 Task: Look for space in Piedras Negras, Mexico from 7th July, 2023 to 14th July, 2023 for 1 adult in price range Rs.6000 to Rs.14000. Place can be shared room with 1  bedroom having 1 bed and 1 bathroom. Property type can be house, flat, guest house, hotel. Amenities needed are: wifi. Booking option can be shelf check-in. Required host language is English.
Action: Mouse moved to (448, 109)
Screenshot: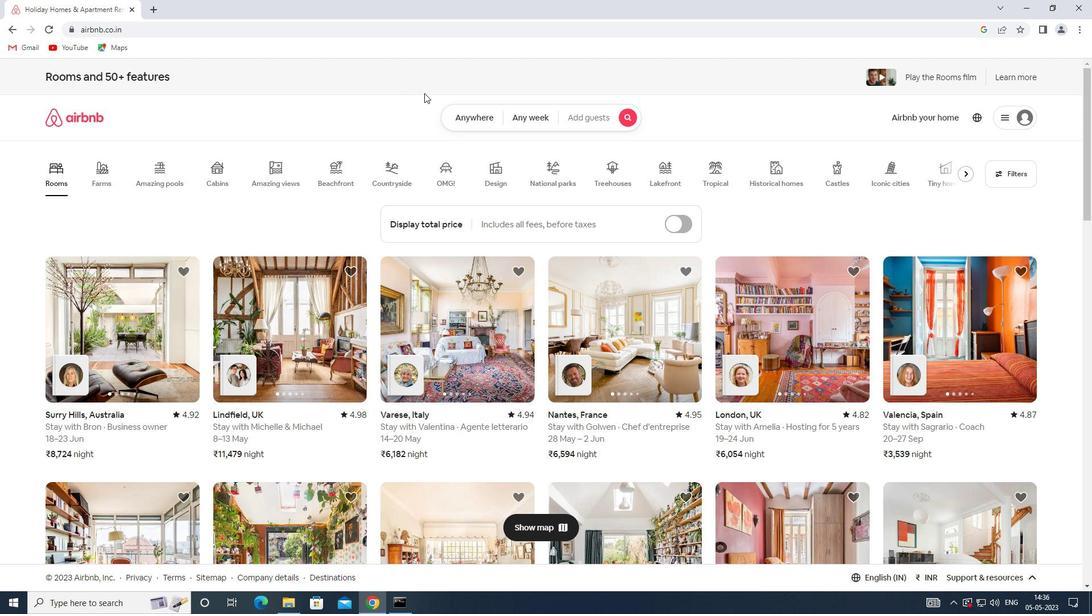 
Action: Mouse pressed left at (448, 109)
Screenshot: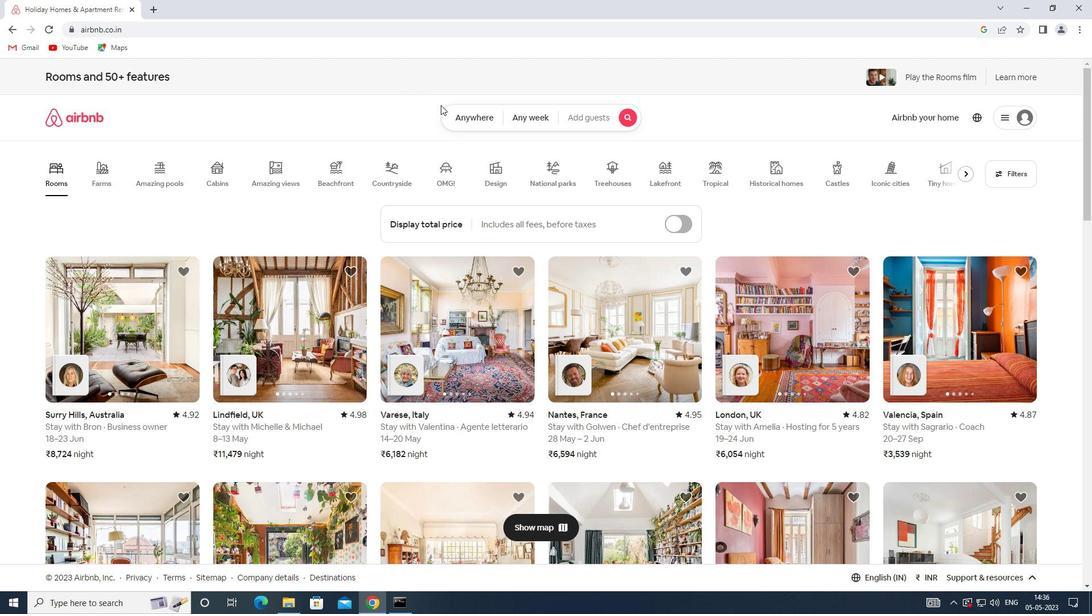 
Action: Mouse moved to (340, 158)
Screenshot: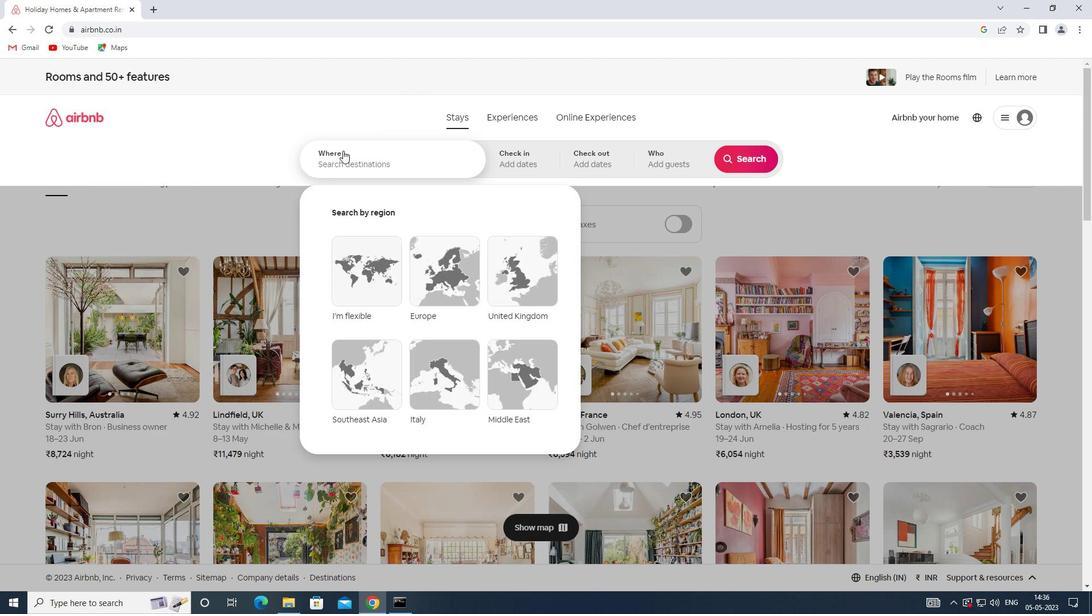 
Action: Mouse pressed left at (340, 158)
Screenshot: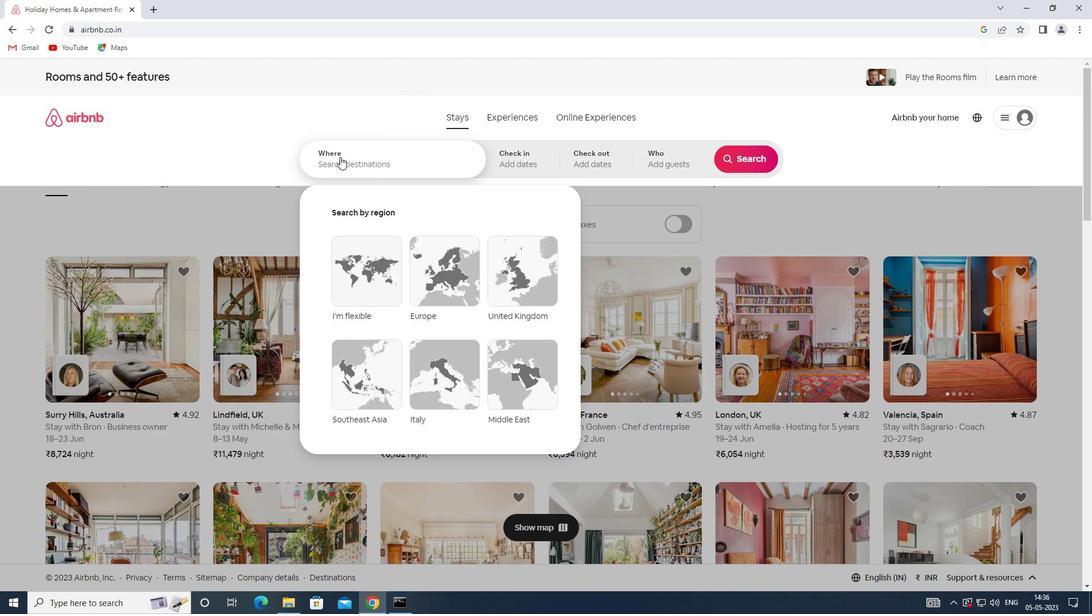 
Action: Key pressed <Key.shift><Key.shift><Key.shift><Key.shift>PIEDRAS
Screenshot: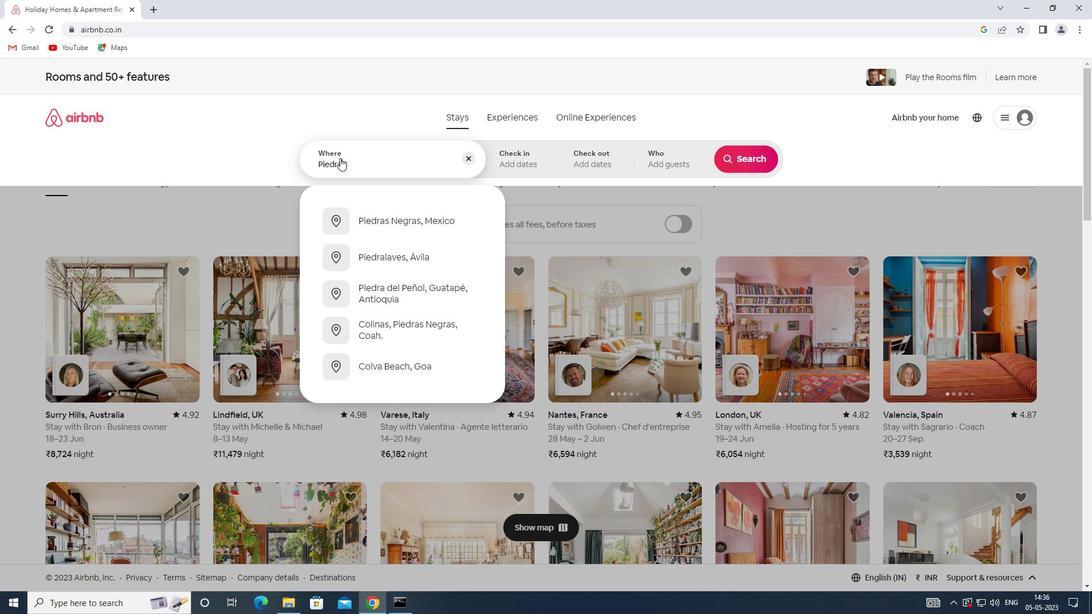 
Action: Mouse moved to (416, 229)
Screenshot: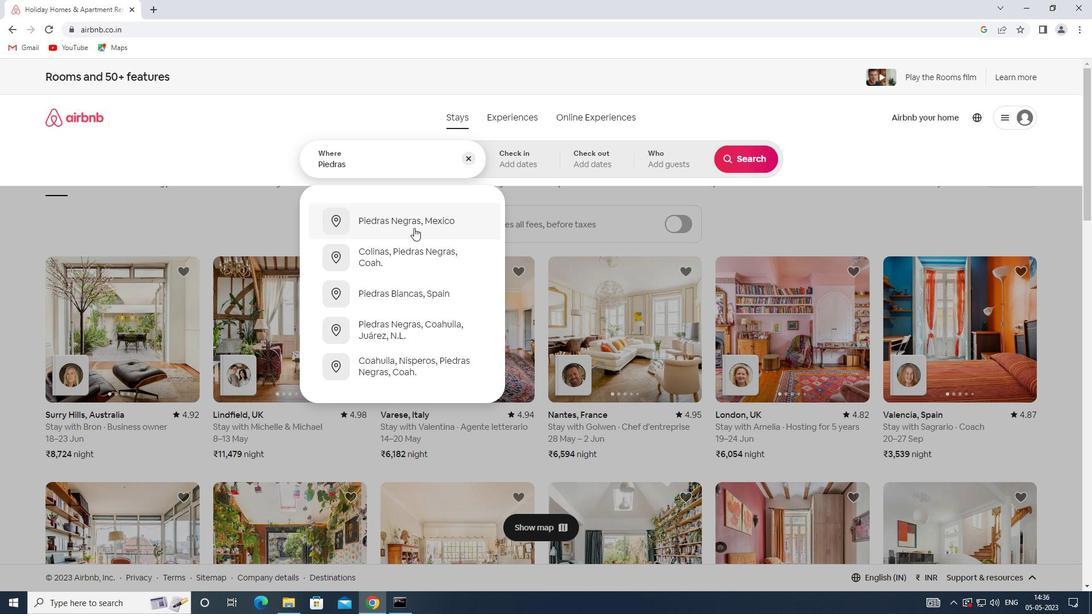 
Action: Mouse pressed left at (416, 229)
Screenshot: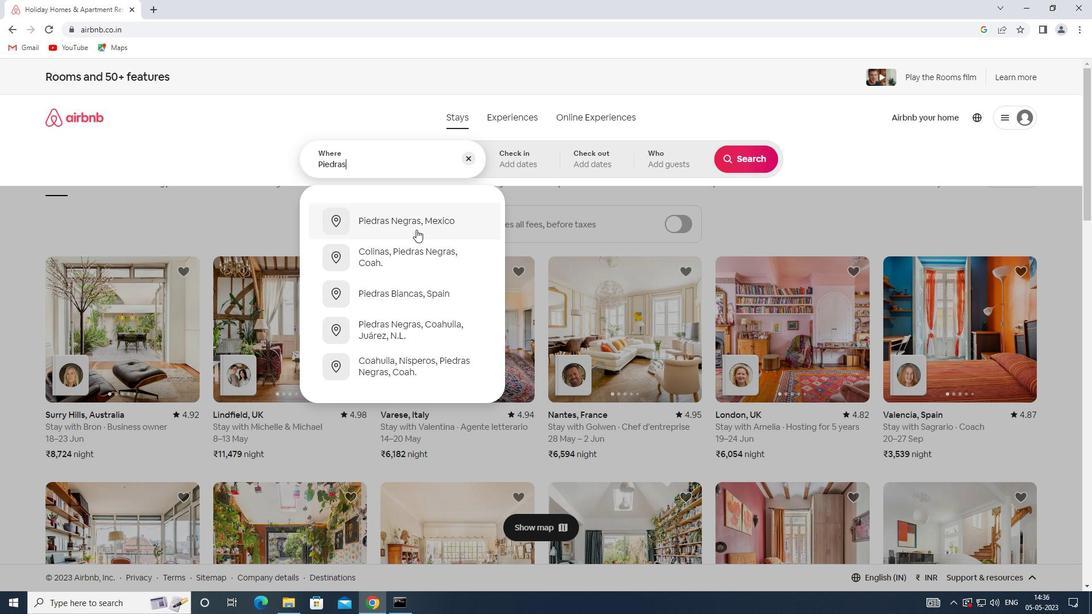 
Action: Mouse moved to (742, 249)
Screenshot: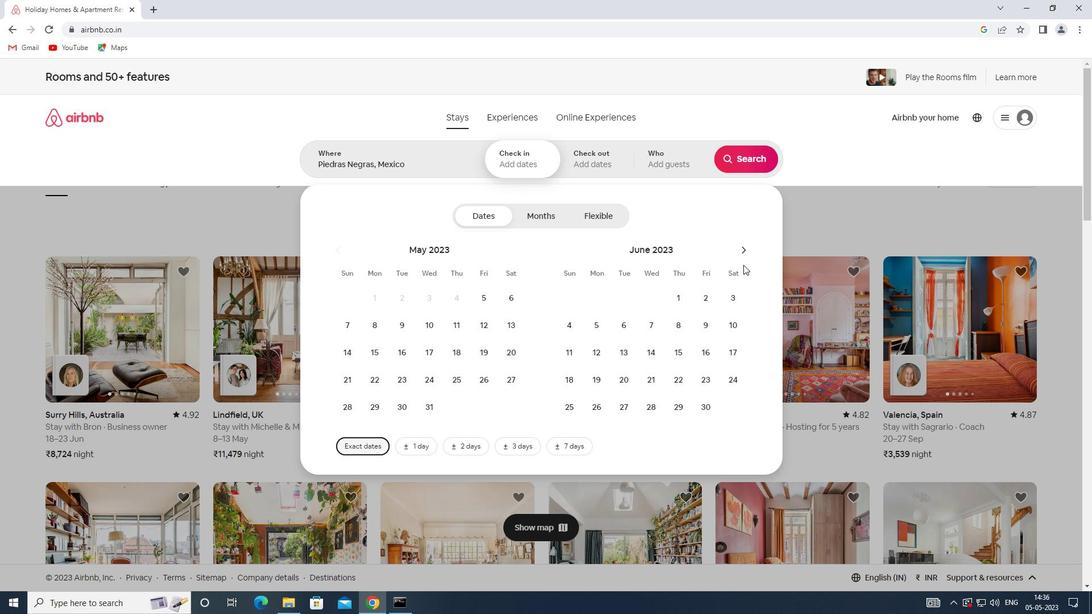 
Action: Mouse pressed left at (742, 249)
Screenshot: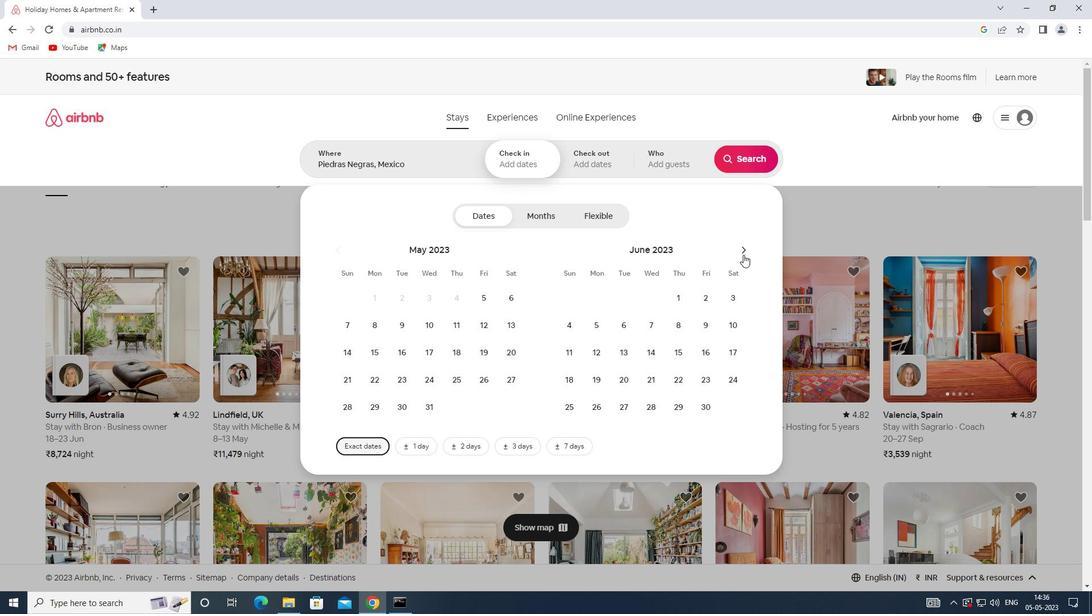 
Action: Mouse moved to (706, 323)
Screenshot: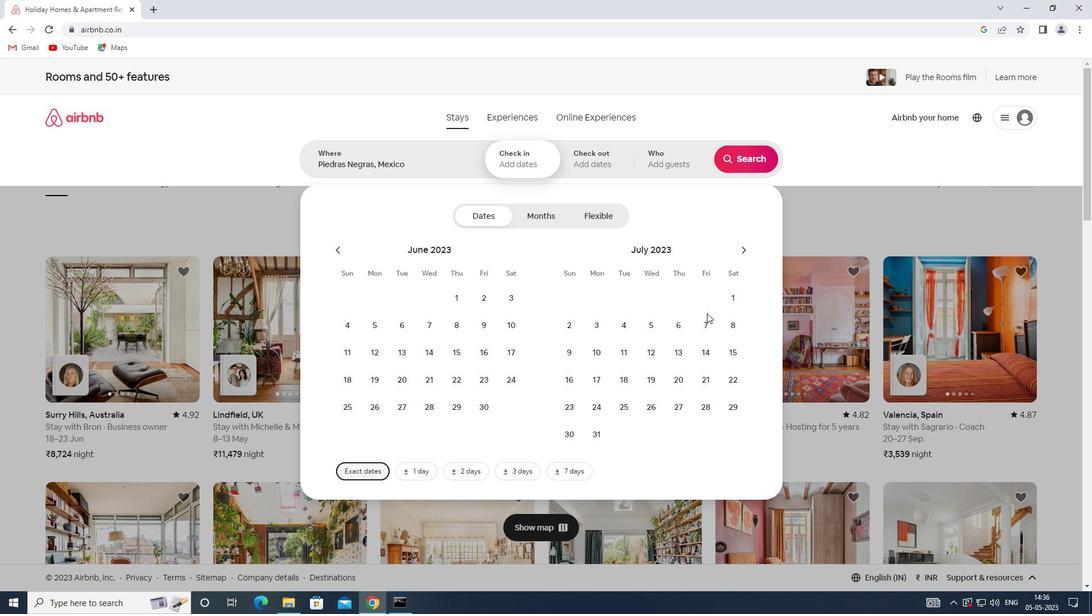 
Action: Mouse pressed left at (706, 323)
Screenshot: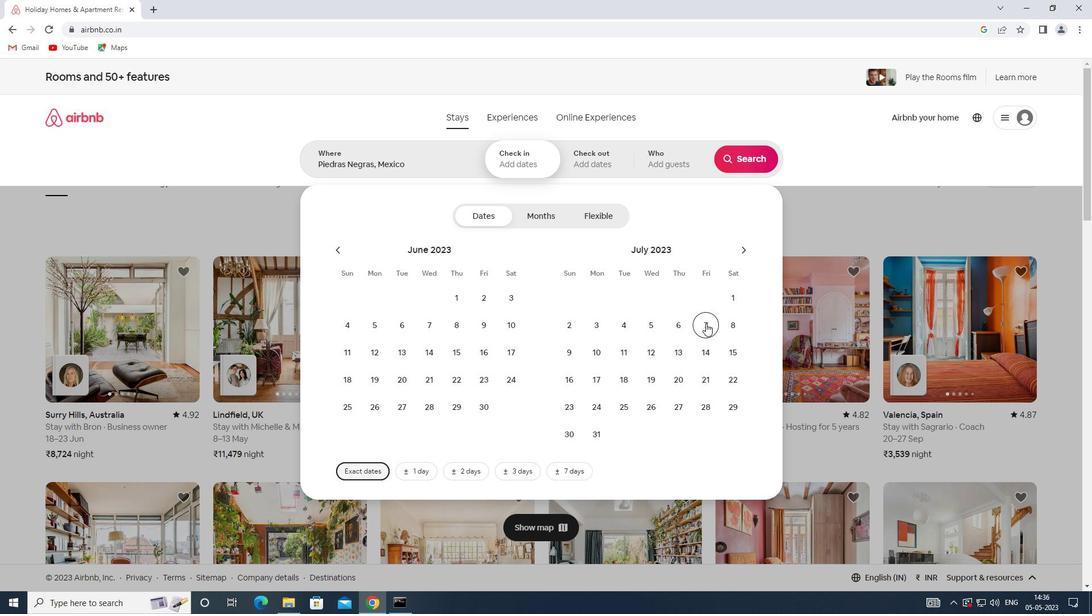 
Action: Mouse moved to (709, 349)
Screenshot: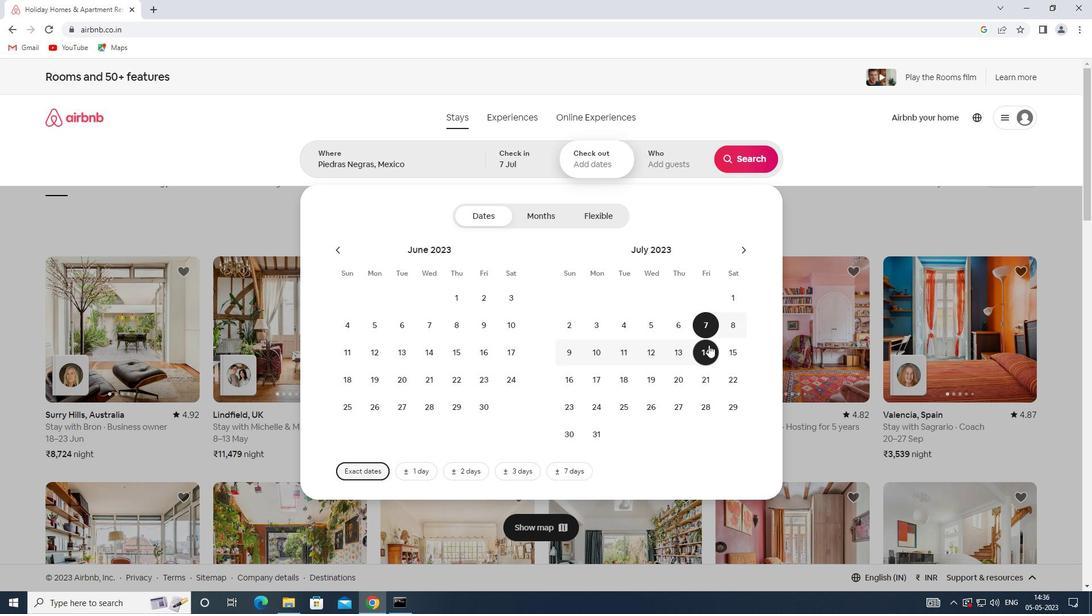 
Action: Mouse pressed left at (709, 349)
Screenshot: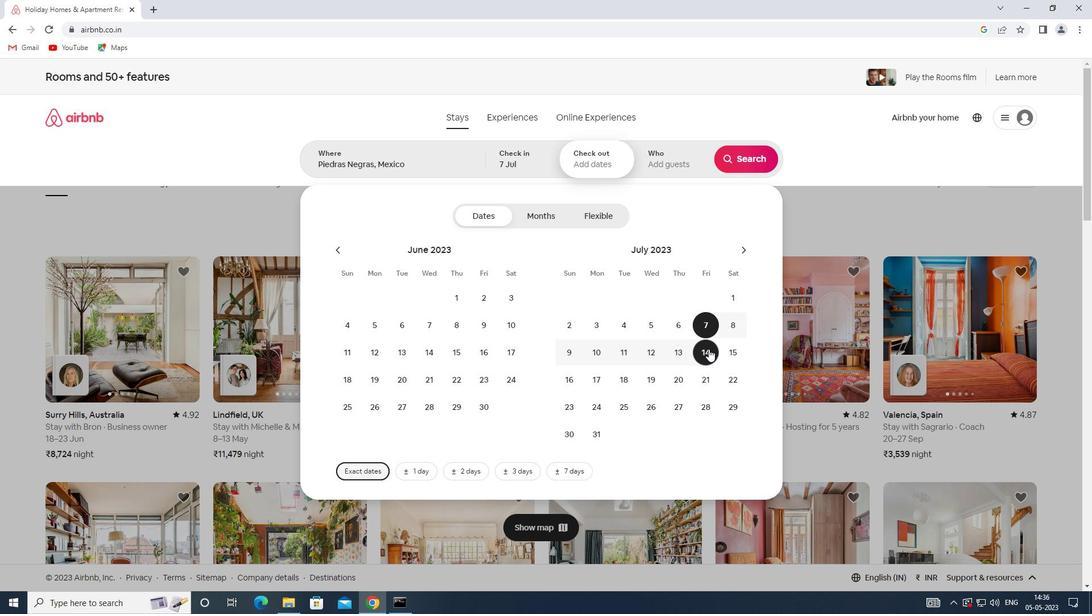 
Action: Mouse moved to (685, 165)
Screenshot: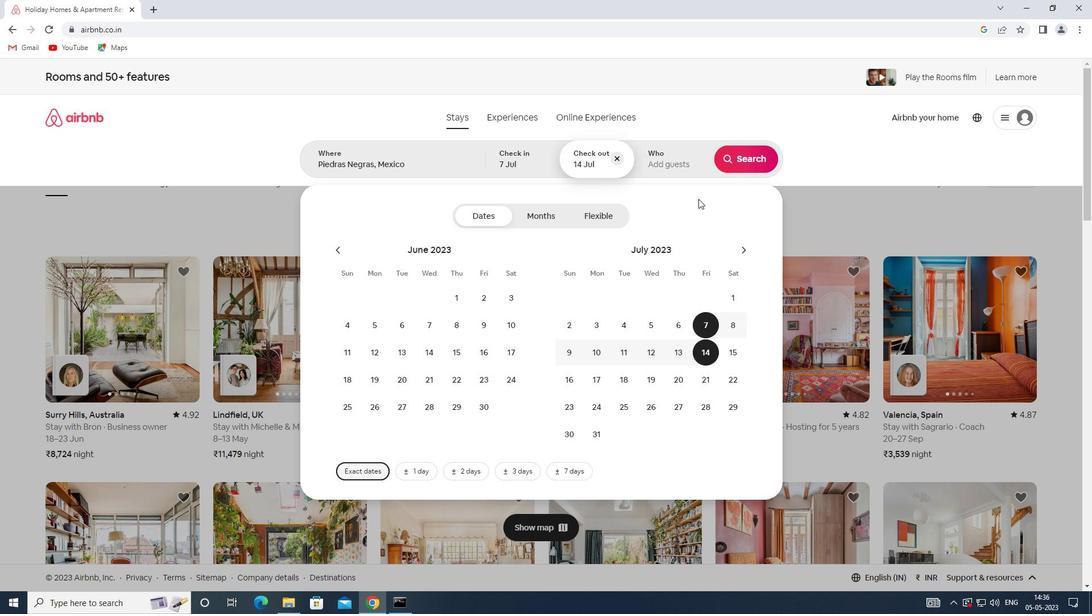 
Action: Mouse pressed left at (685, 165)
Screenshot: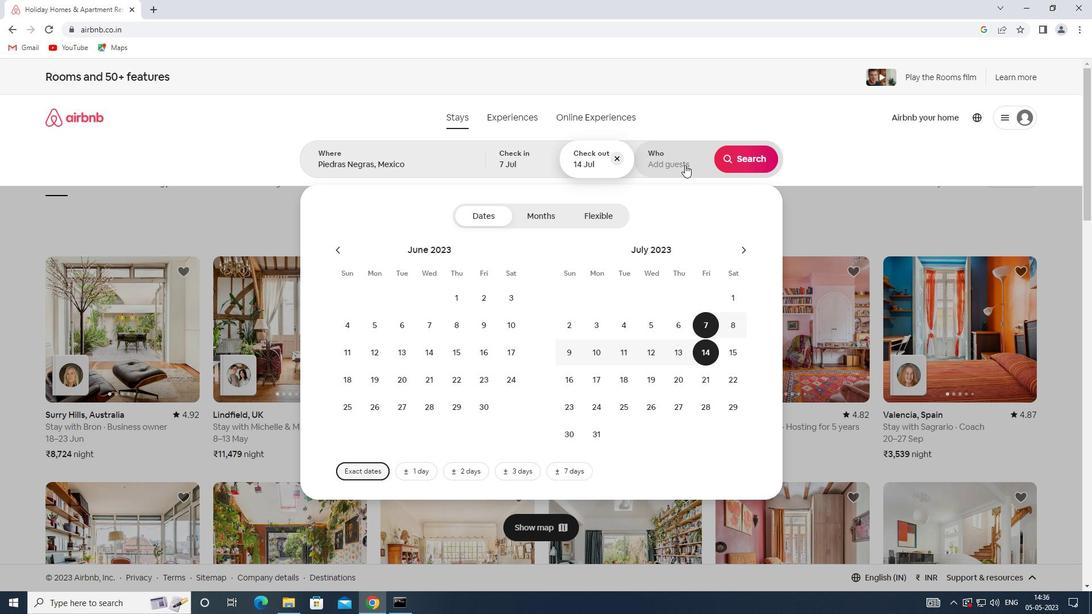 
Action: Mouse moved to (752, 219)
Screenshot: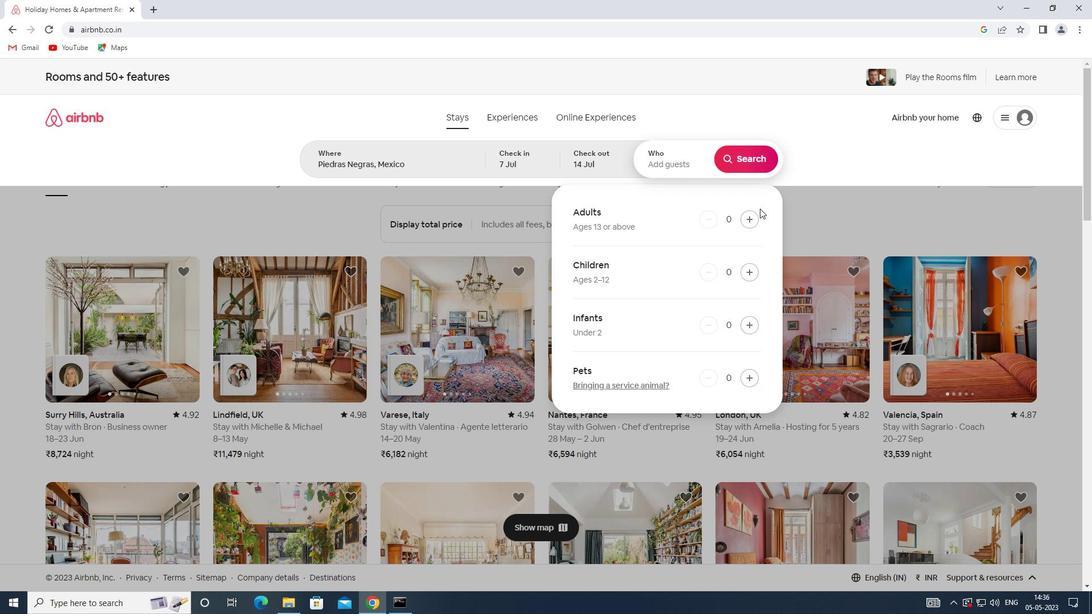 
Action: Mouse pressed left at (752, 219)
Screenshot: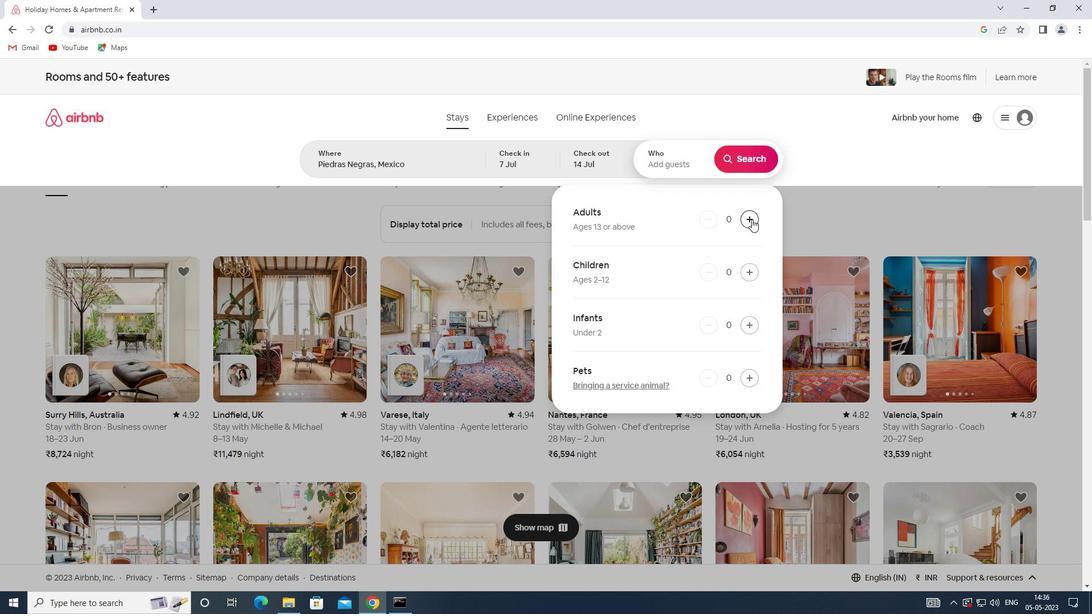 
Action: Mouse moved to (768, 155)
Screenshot: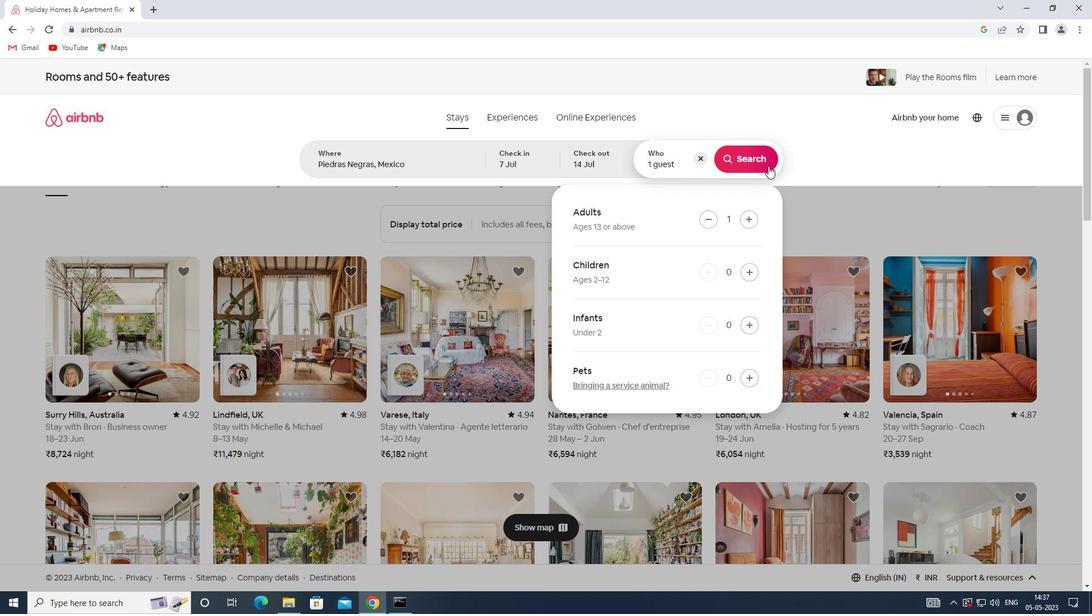 
Action: Mouse pressed left at (768, 155)
Screenshot: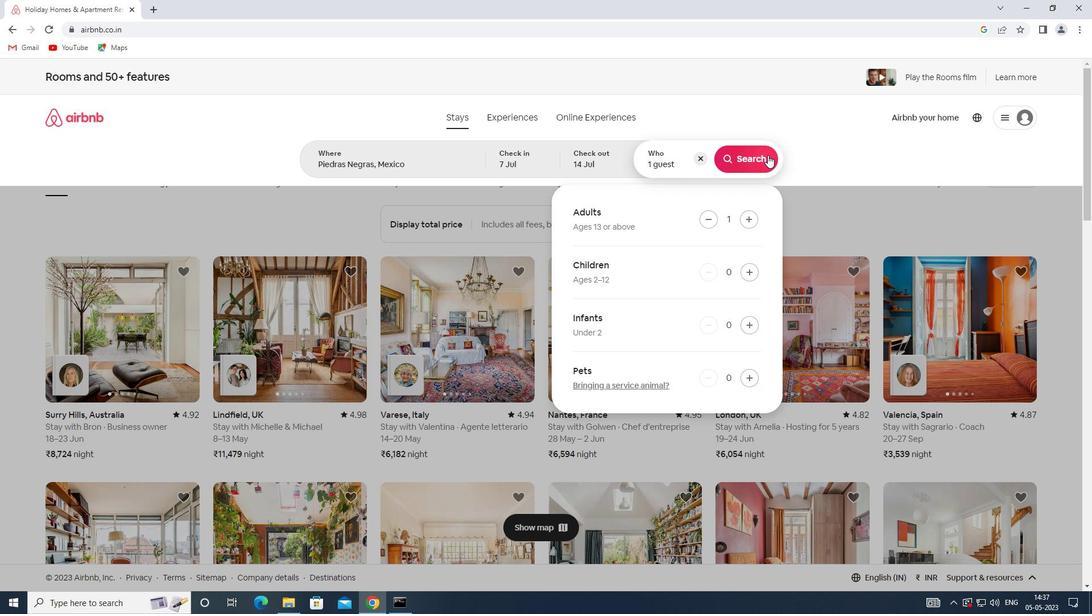 
Action: Mouse moved to (1035, 124)
Screenshot: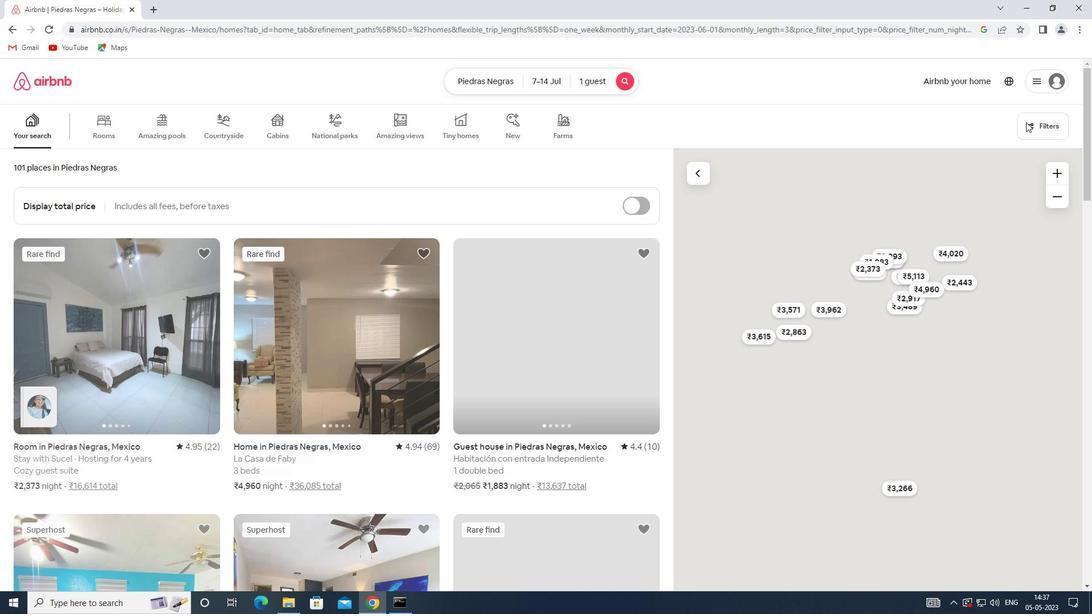 
Action: Mouse pressed left at (1035, 124)
Screenshot: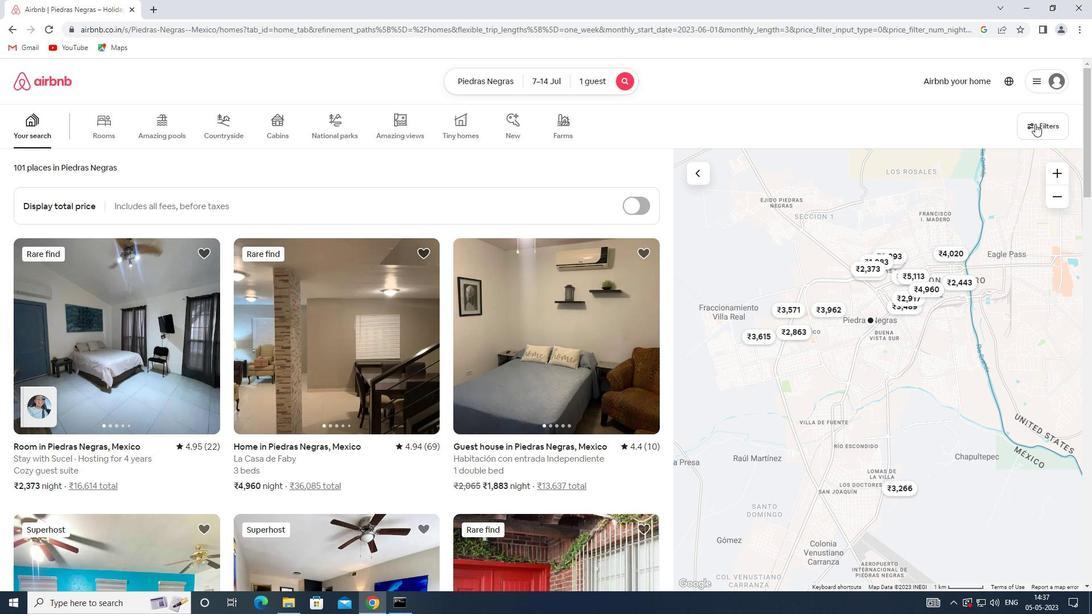 
Action: Mouse moved to (404, 409)
Screenshot: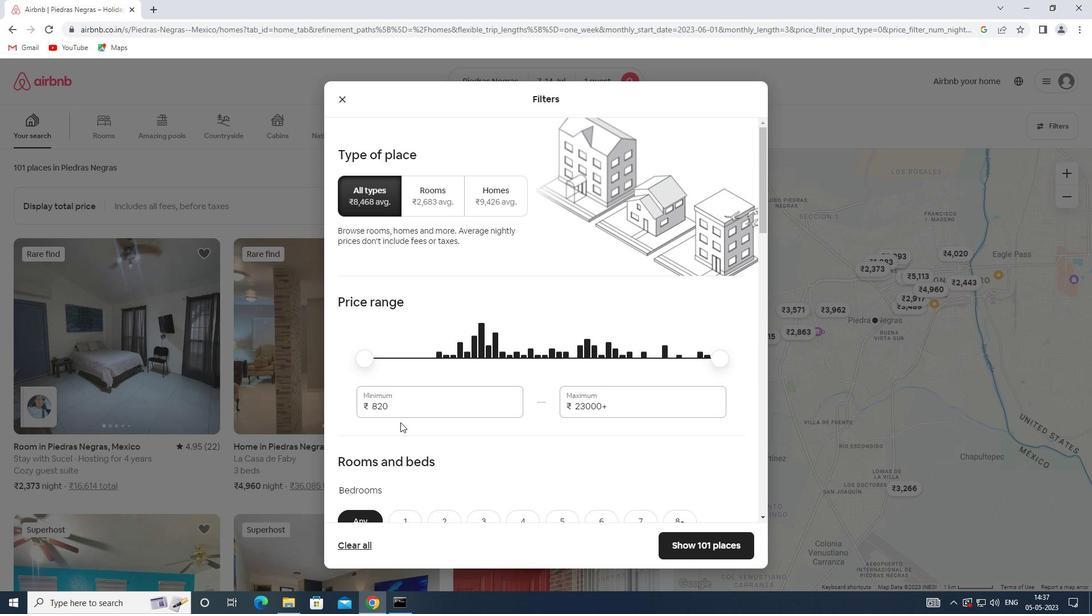 
Action: Mouse pressed left at (404, 409)
Screenshot: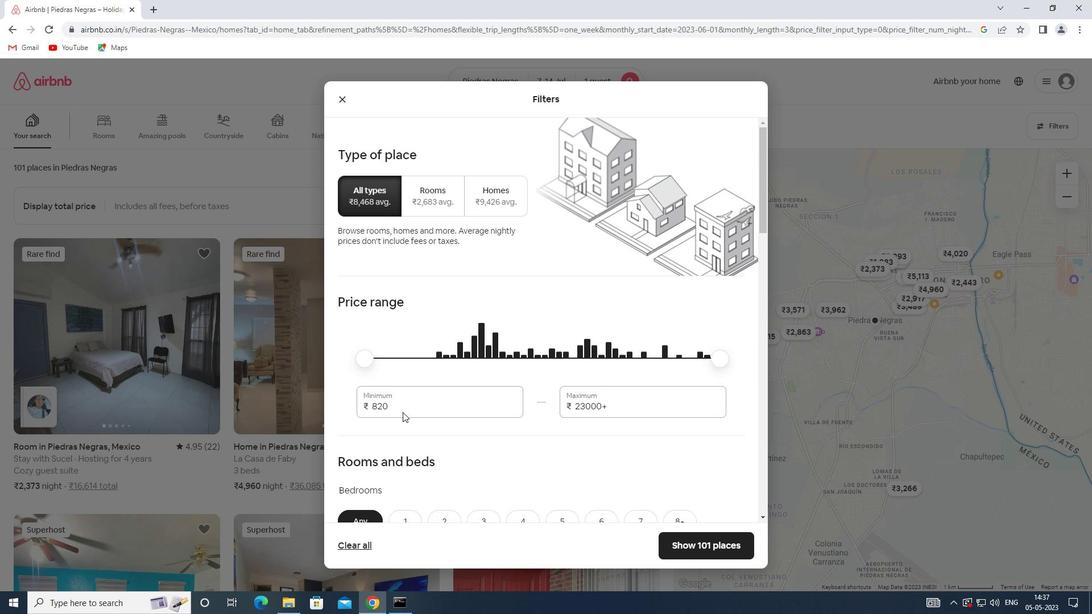 
Action: Mouse moved to (359, 409)
Screenshot: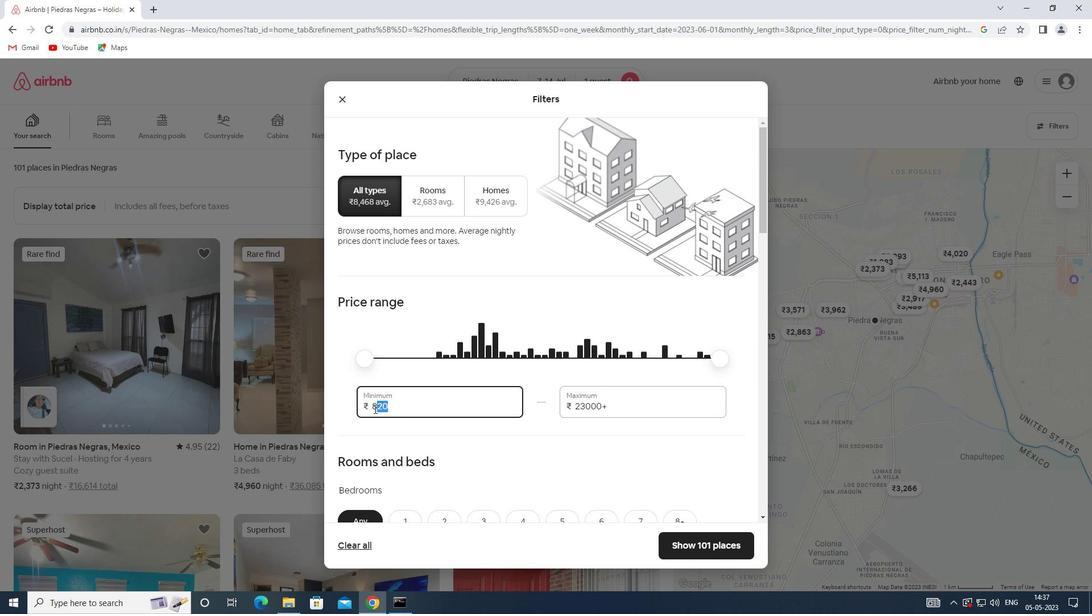 
Action: Key pressed 6000
Screenshot: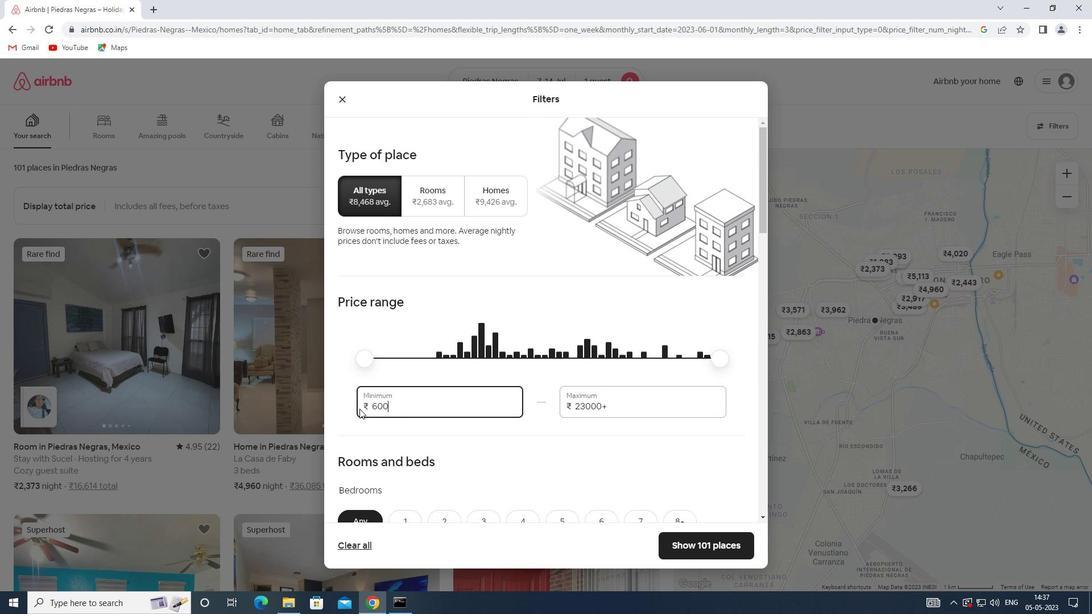 
Action: Mouse moved to (617, 408)
Screenshot: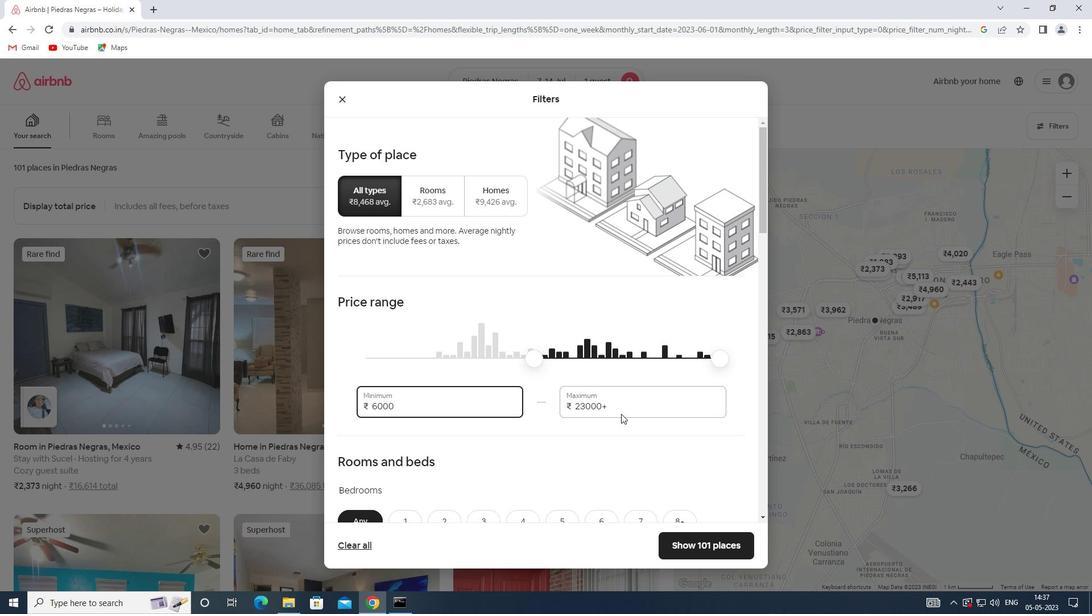
Action: Mouse pressed left at (617, 408)
Screenshot: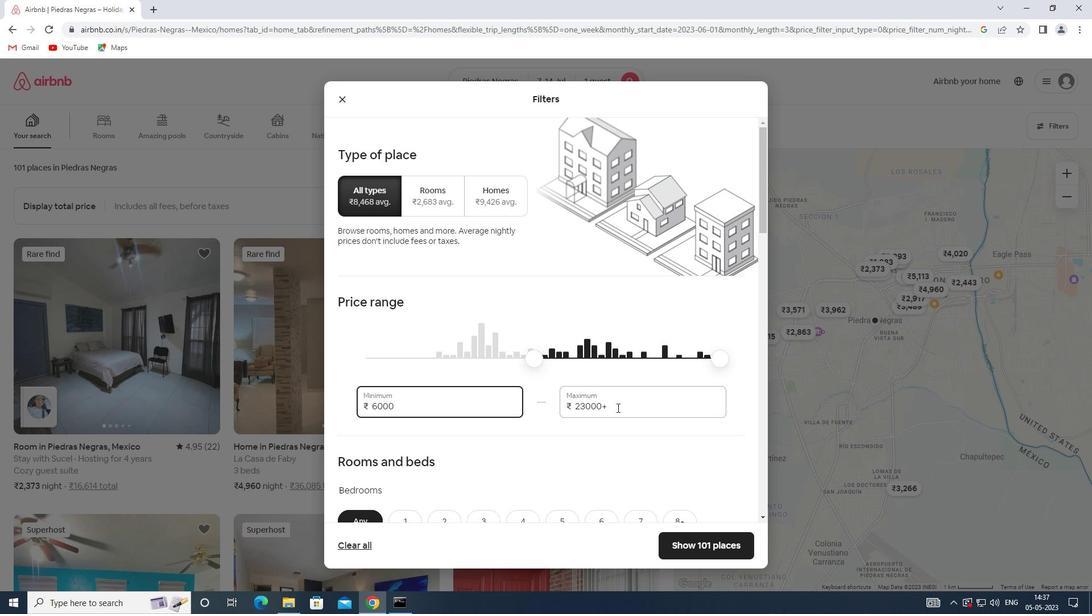 
Action: Mouse moved to (559, 408)
Screenshot: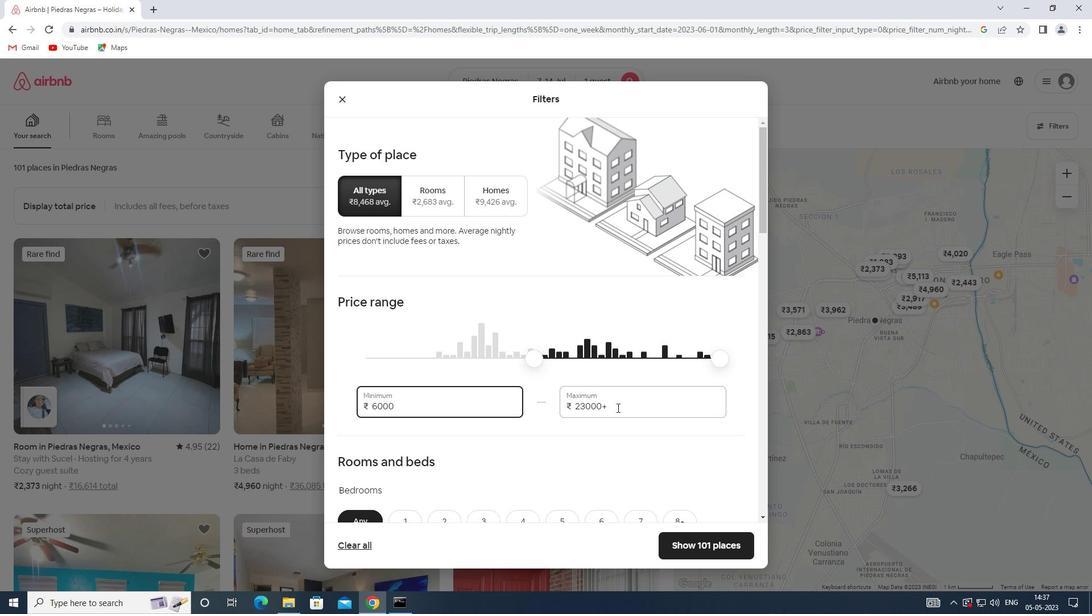 
Action: Key pressed 14000
Screenshot: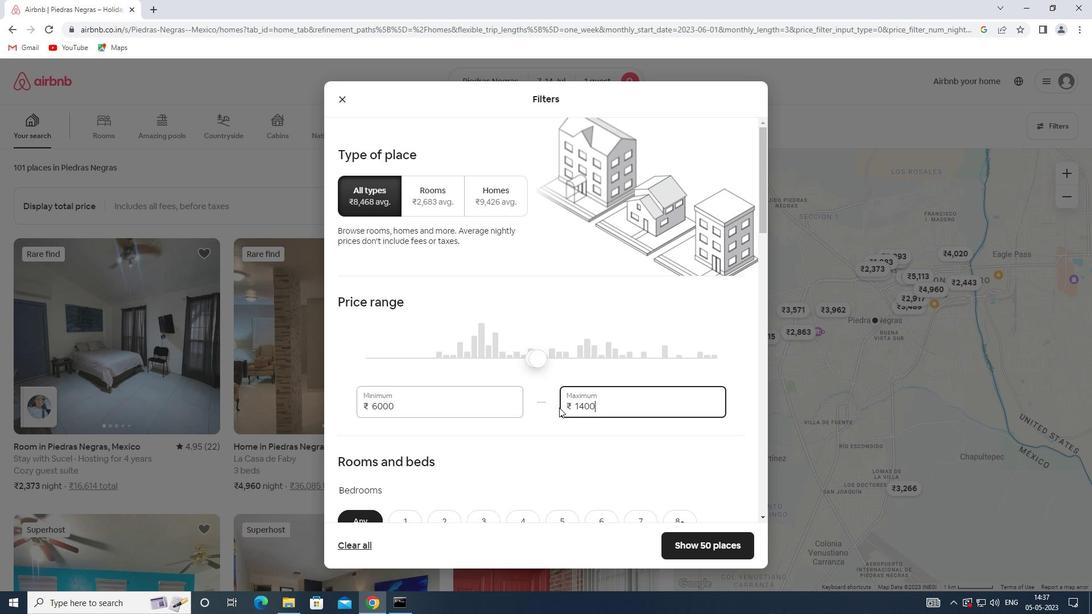 
Action: Mouse moved to (508, 210)
Screenshot: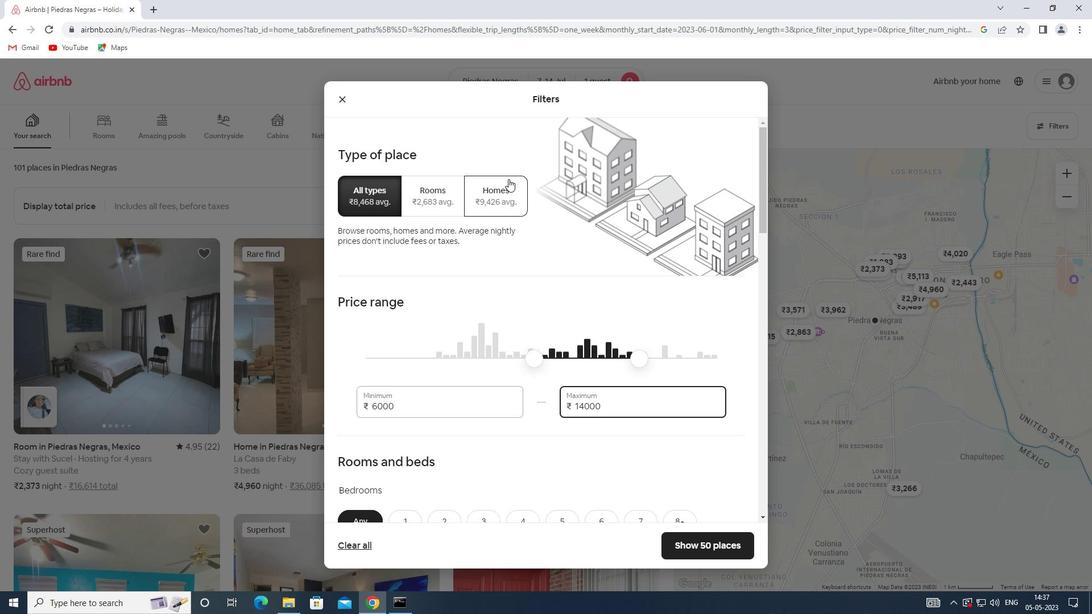 
Action: Mouse scrolled (508, 209) with delta (0, 0)
Screenshot: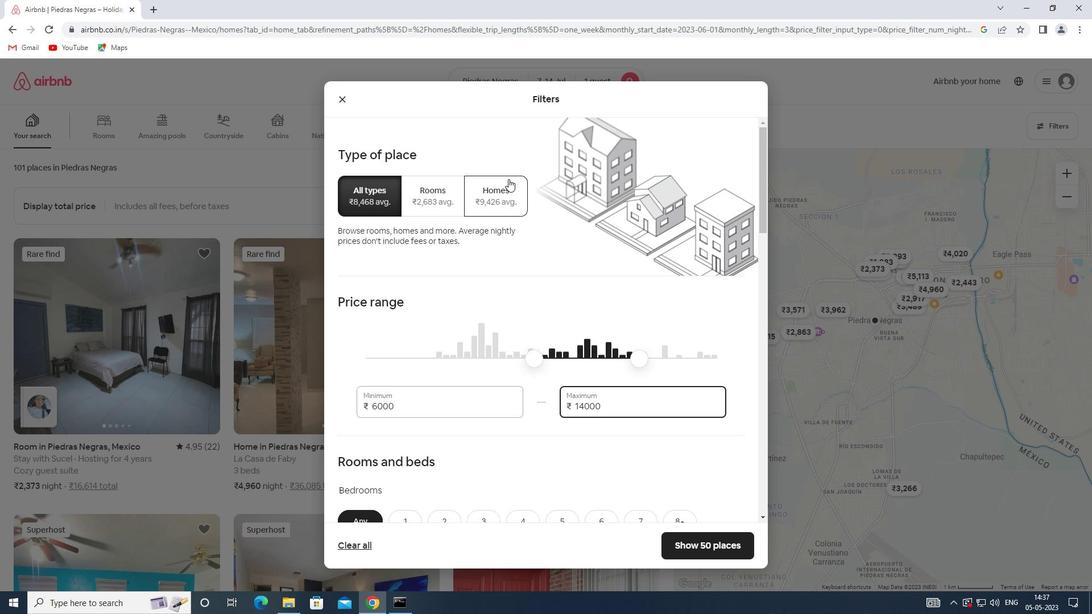 
Action: Mouse scrolled (508, 209) with delta (0, 0)
Screenshot: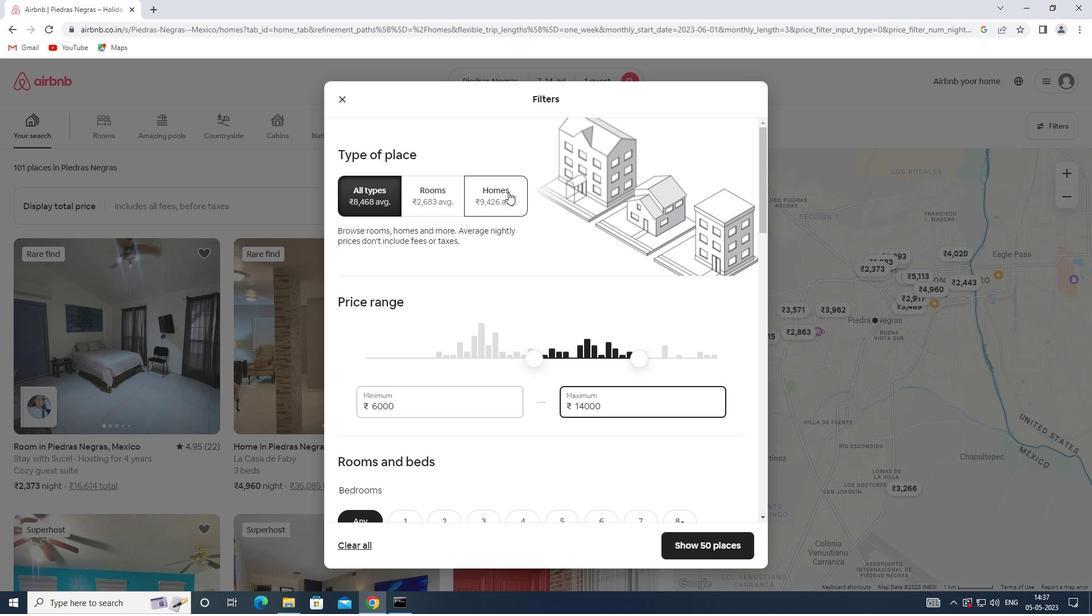 
Action: Mouse moved to (507, 211)
Screenshot: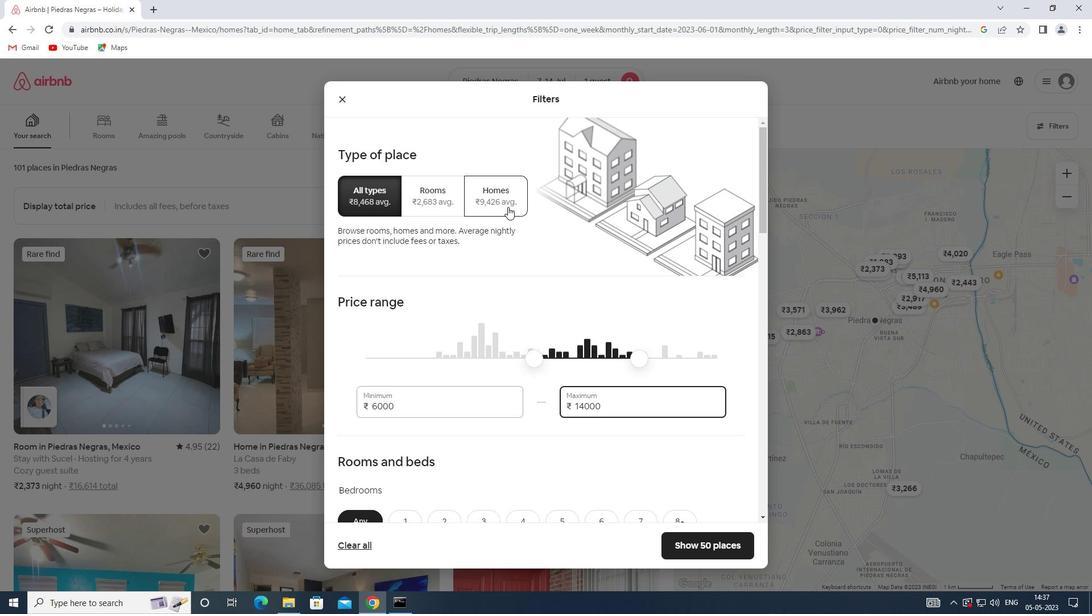 
Action: Mouse scrolled (507, 210) with delta (0, 0)
Screenshot: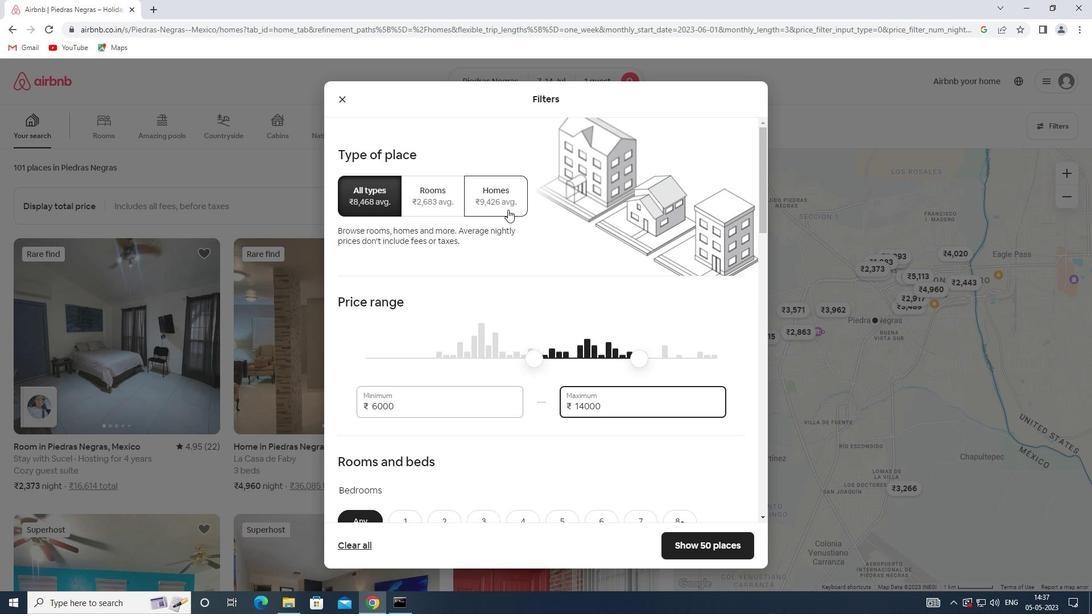 
Action: Mouse moved to (463, 220)
Screenshot: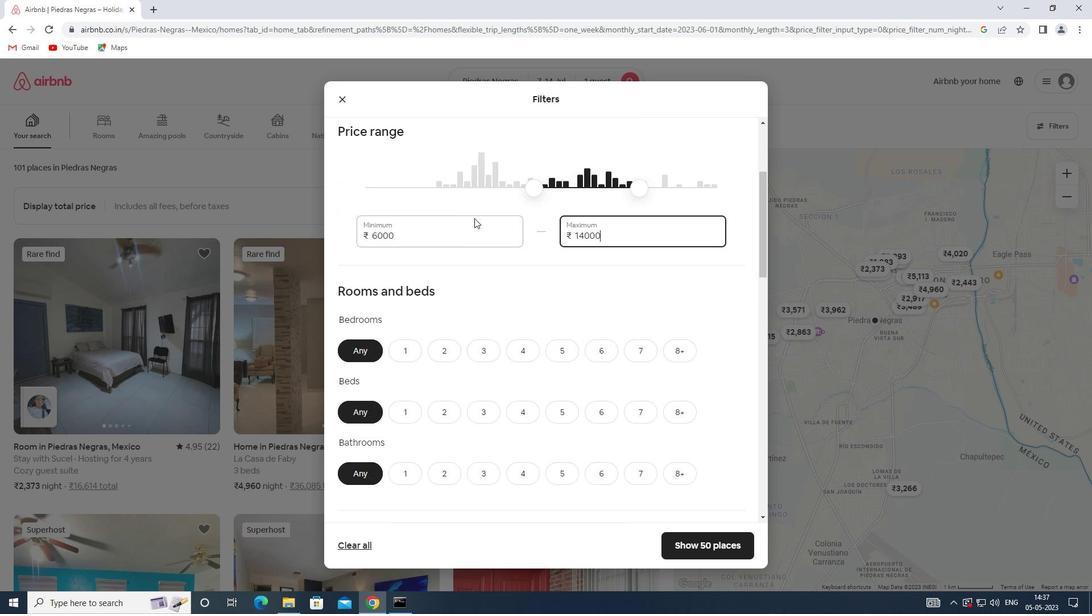 
Action: Mouse scrolled (463, 219) with delta (0, 0)
Screenshot: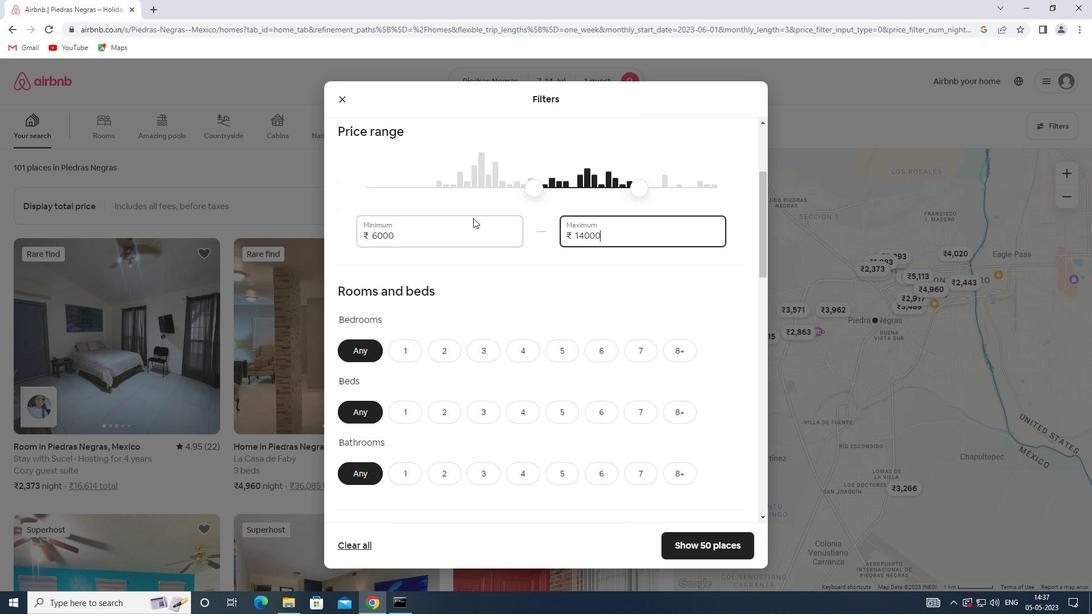 
Action: Mouse scrolled (463, 219) with delta (0, 0)
Screenshot: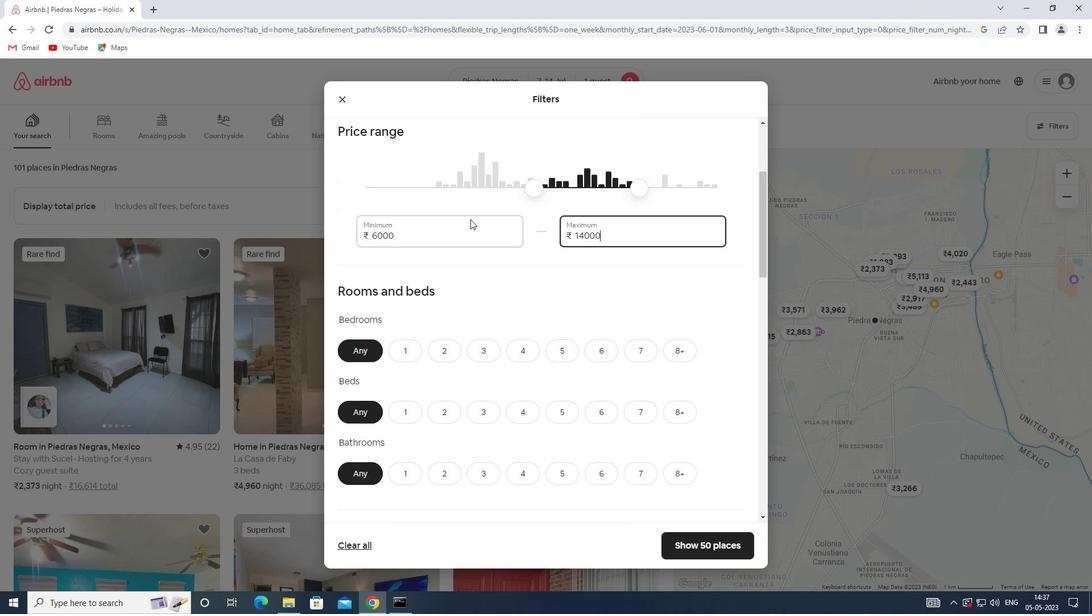 
Action: Mouse scrolled (463, 219) with delta (0, 0)
Screenshot: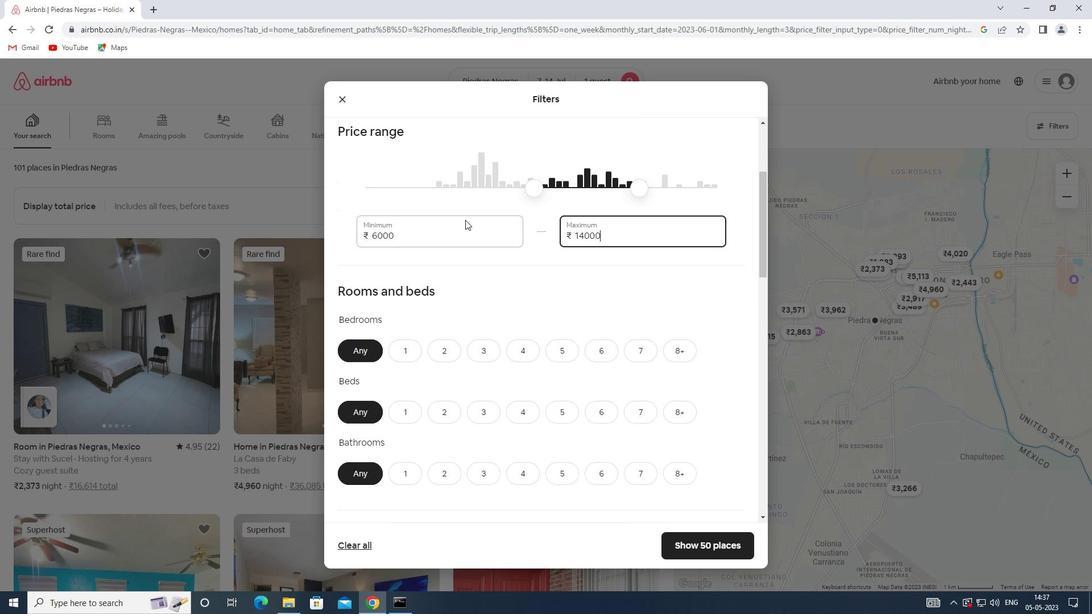 
Action: Mouse moved to (401, 181)
Screenshot: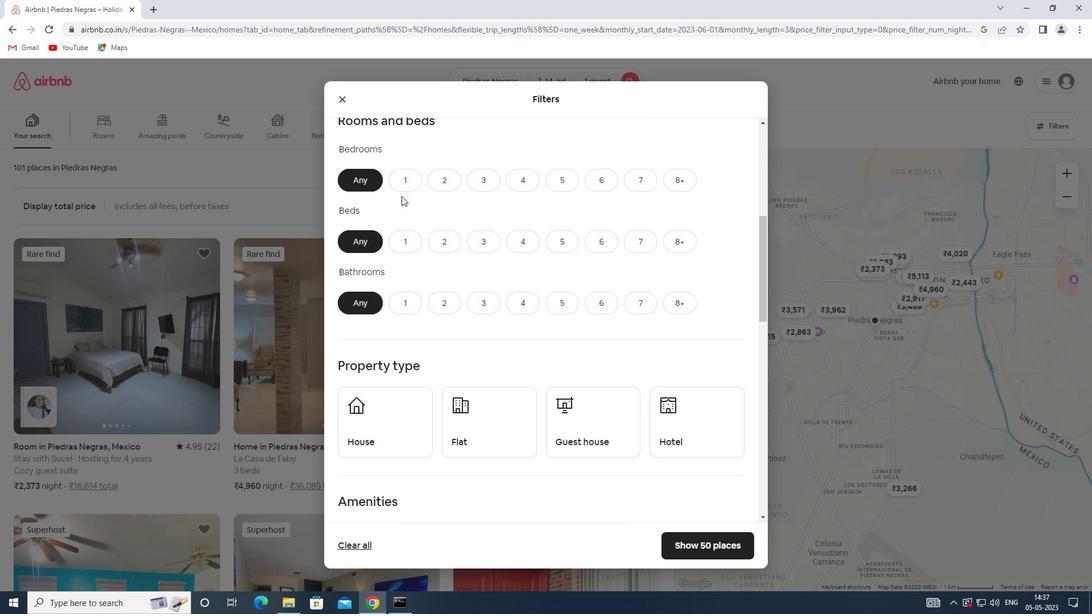 
Action: Mouse pressed left at (401, 181)
Screenshot: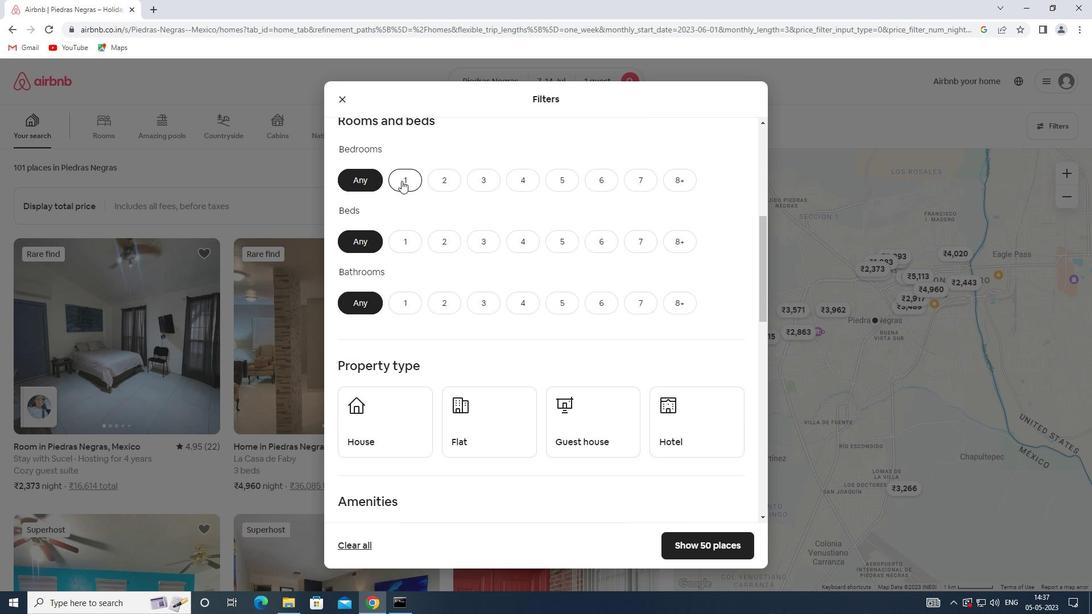 
Action: Mouse scrolled (401, 180) with delta (0, 0)
Screenshot: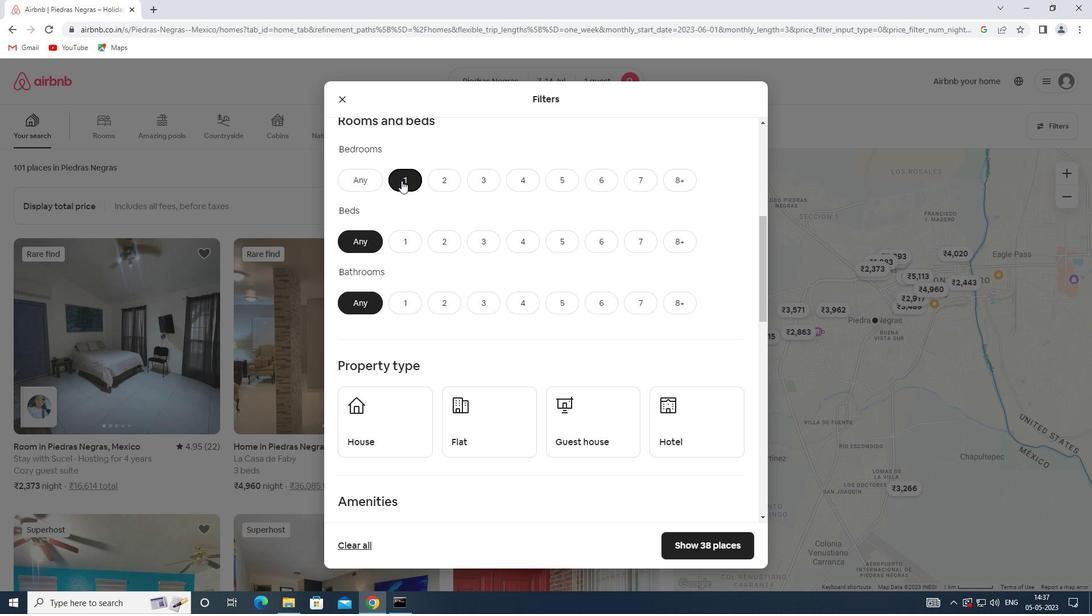 
Action: Mouse pressed left at (401, 181)
Screenshot: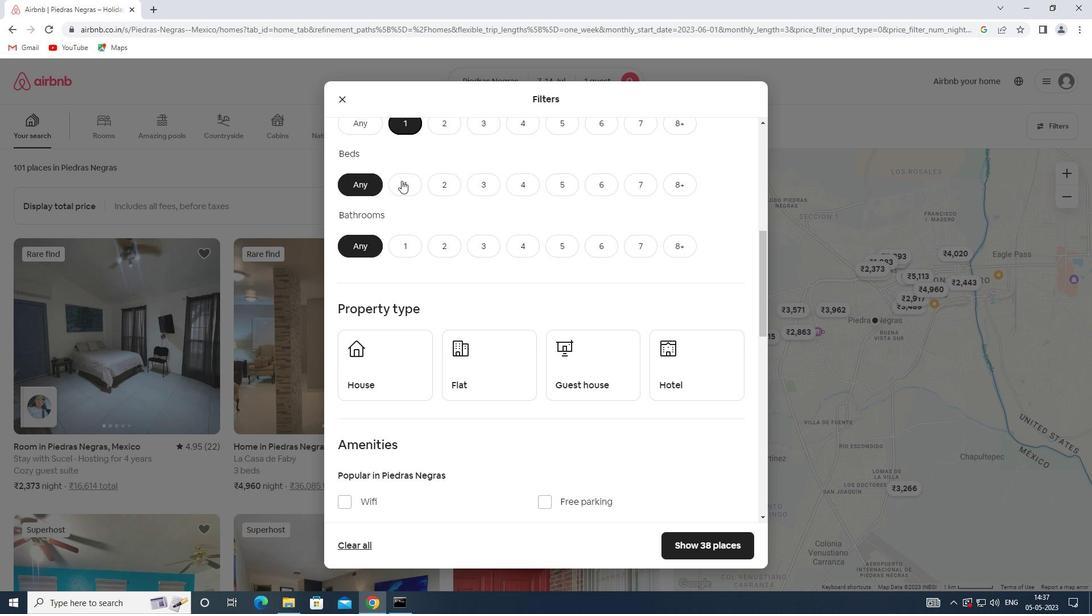 
Action: Mouse moved to (402, 249)
Screenshot: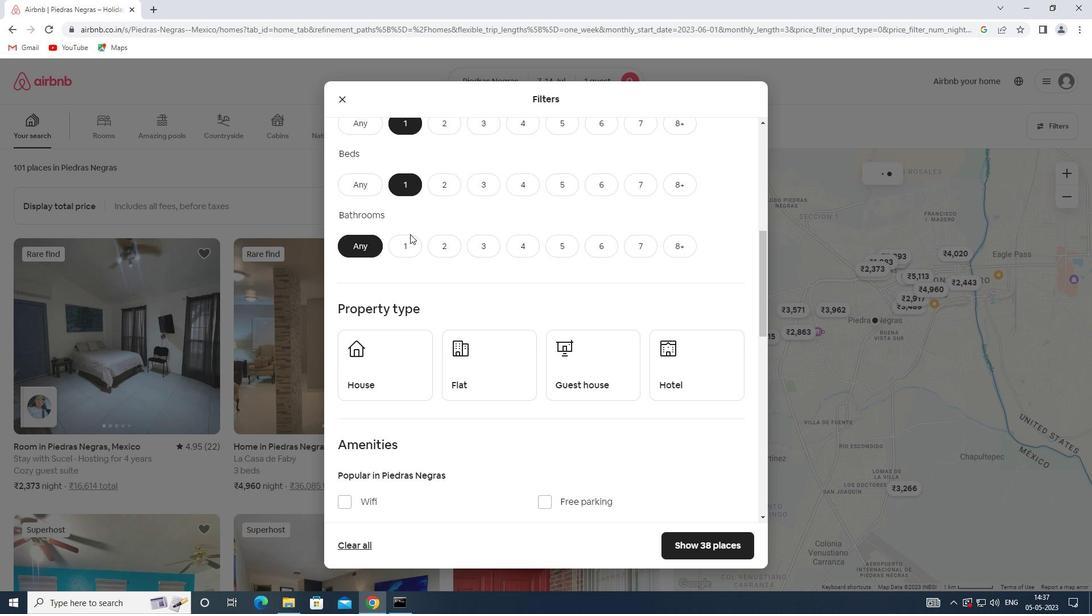 
Action: Mouse pressed left at (402, 249)
Screenshot: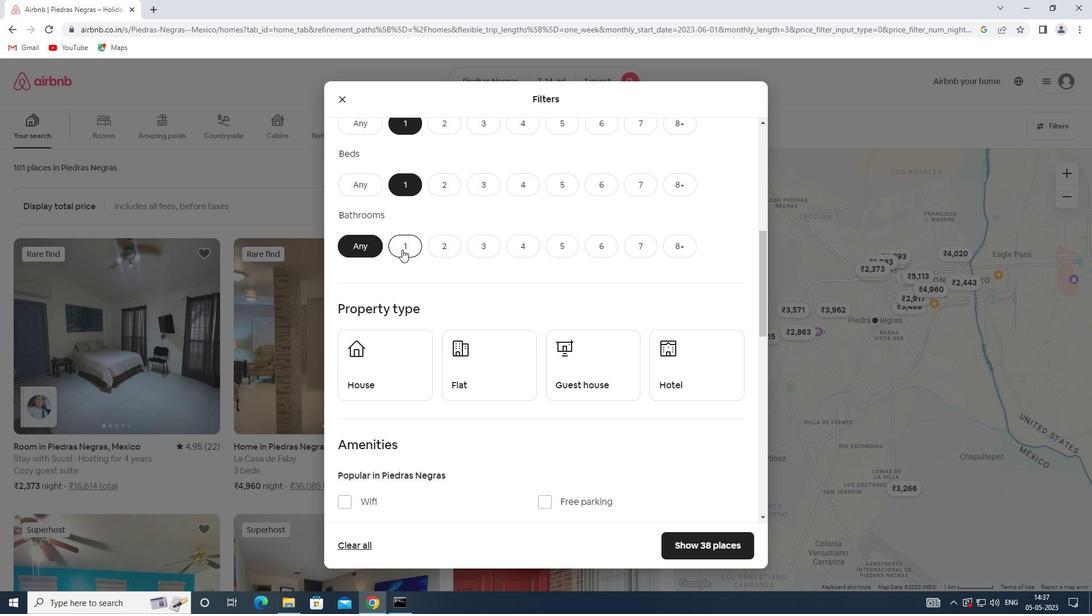 
Action: Mouse scrolled (402, 249) with delta (0, 0)
Screenshot: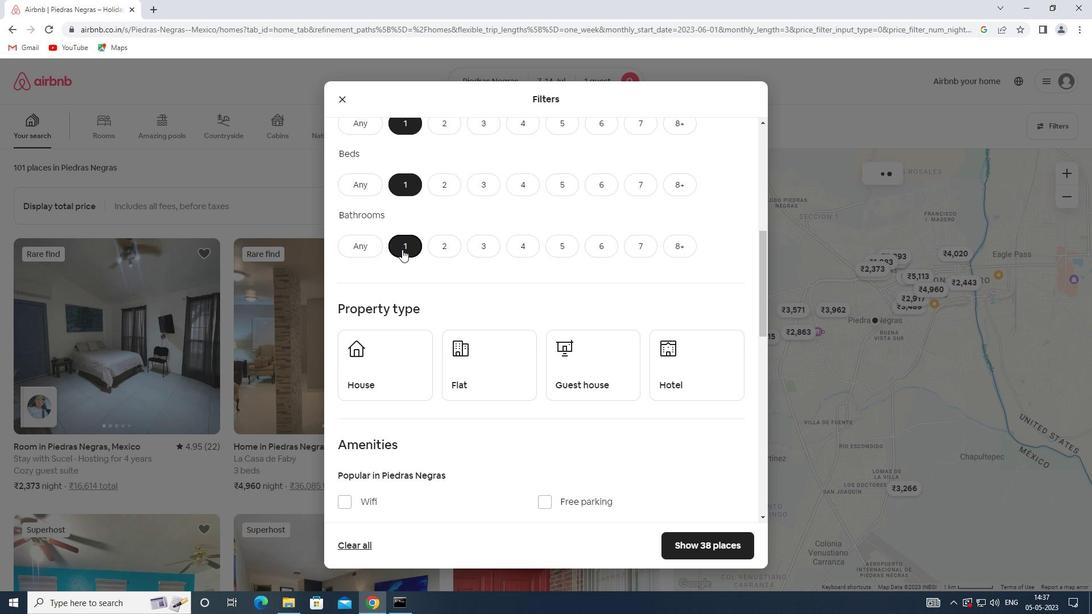 
Action: Mouse moved to (396, 282)
Screenshot: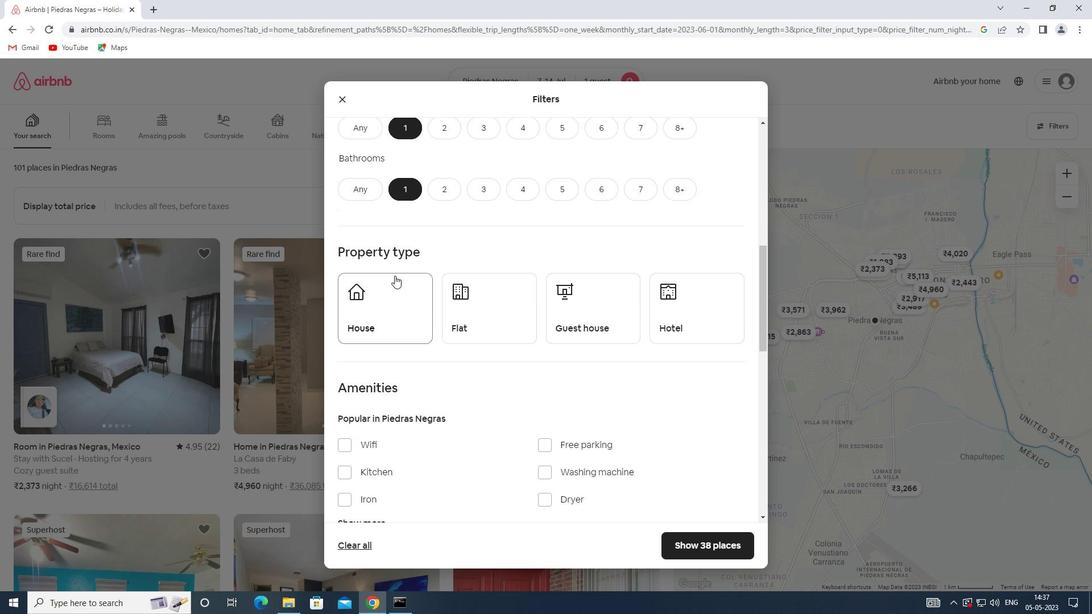
Action: Mouse pressed left at (396, 282)
Screenshot: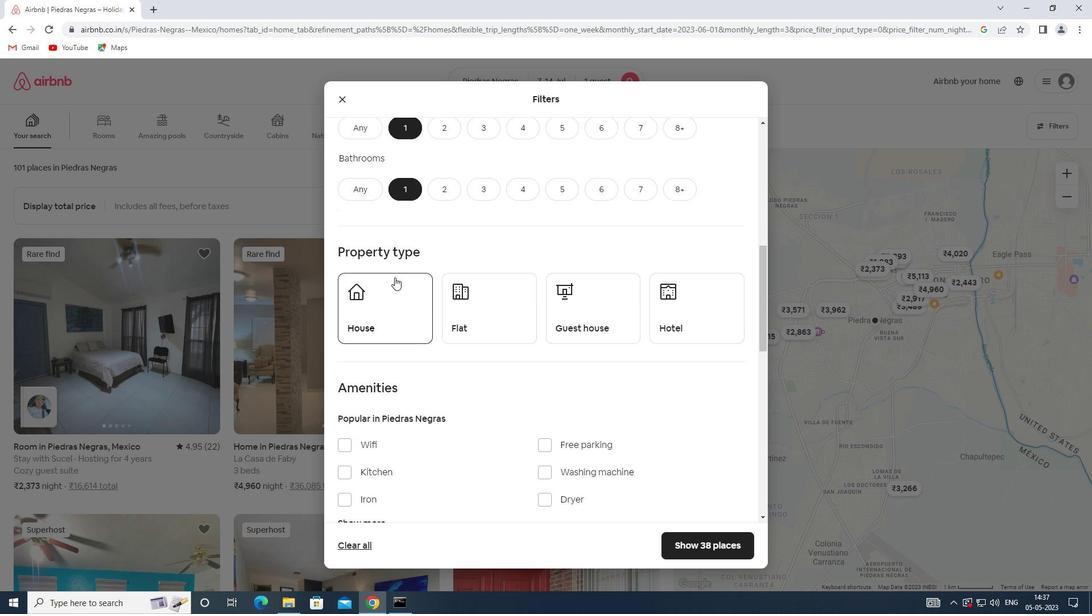 
Action: Mouse moved to (448, 292)
Screenshot: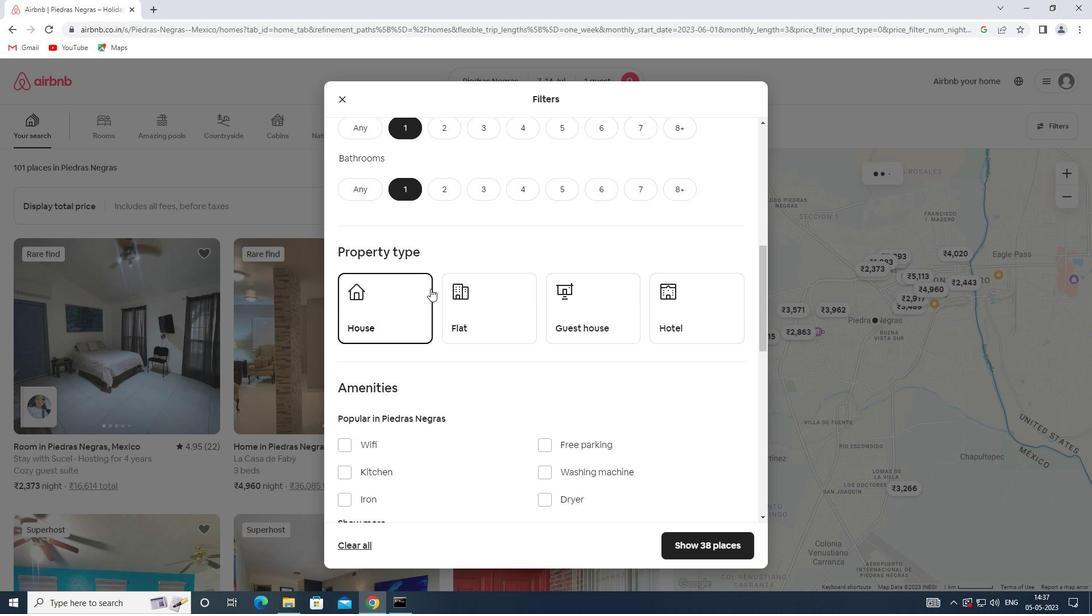 
Action: Mouse pressed left at (448, 292)
Screenshot: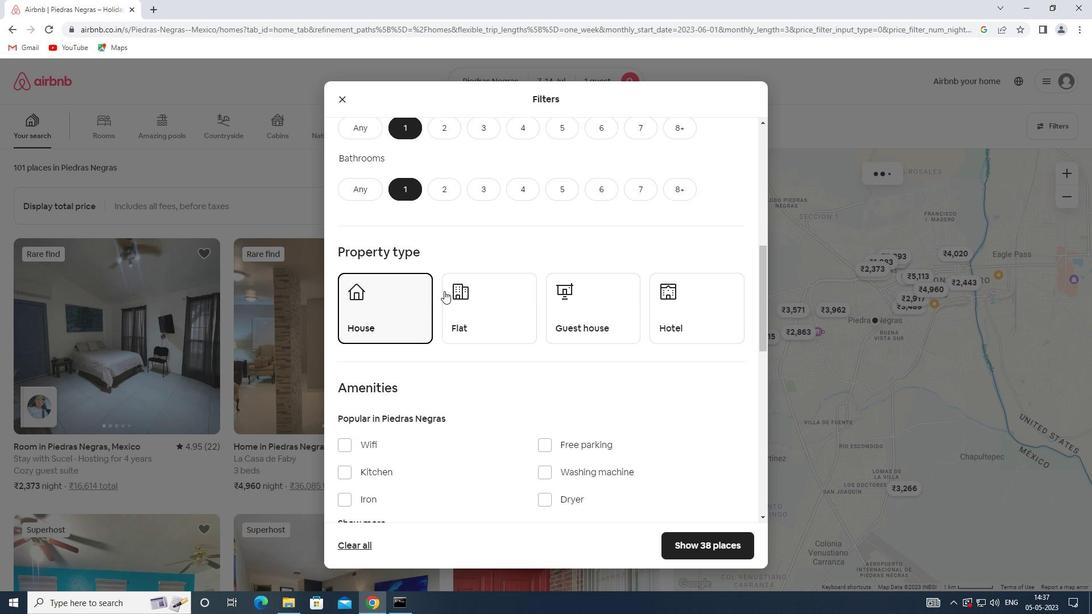 
Action: Mouse moved to (578, 302)
Screenshot: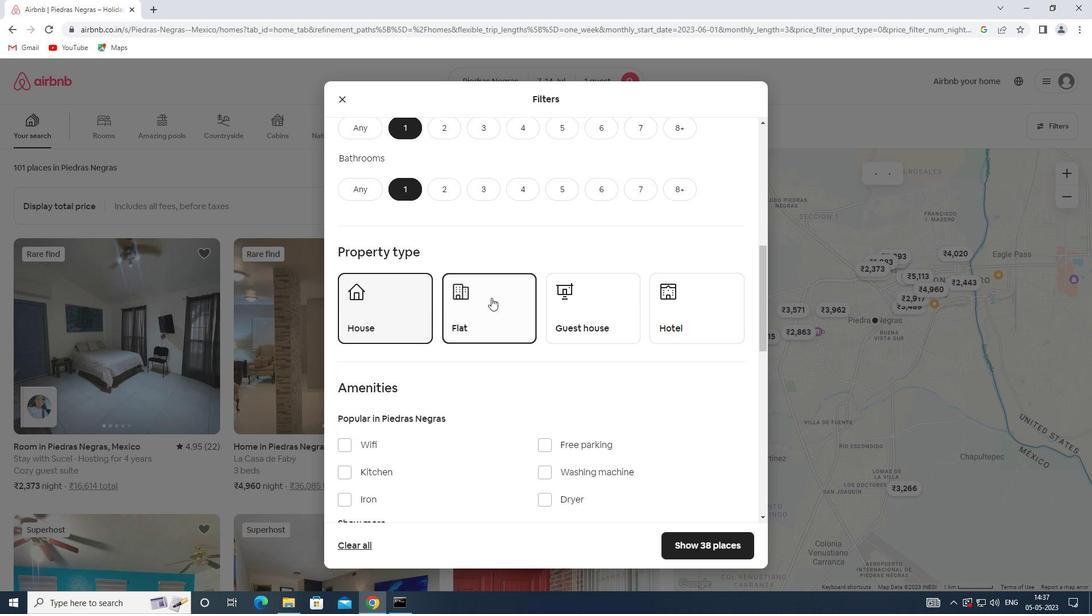 
Action: Mouse pressed left at (578, 302)
Screenshot: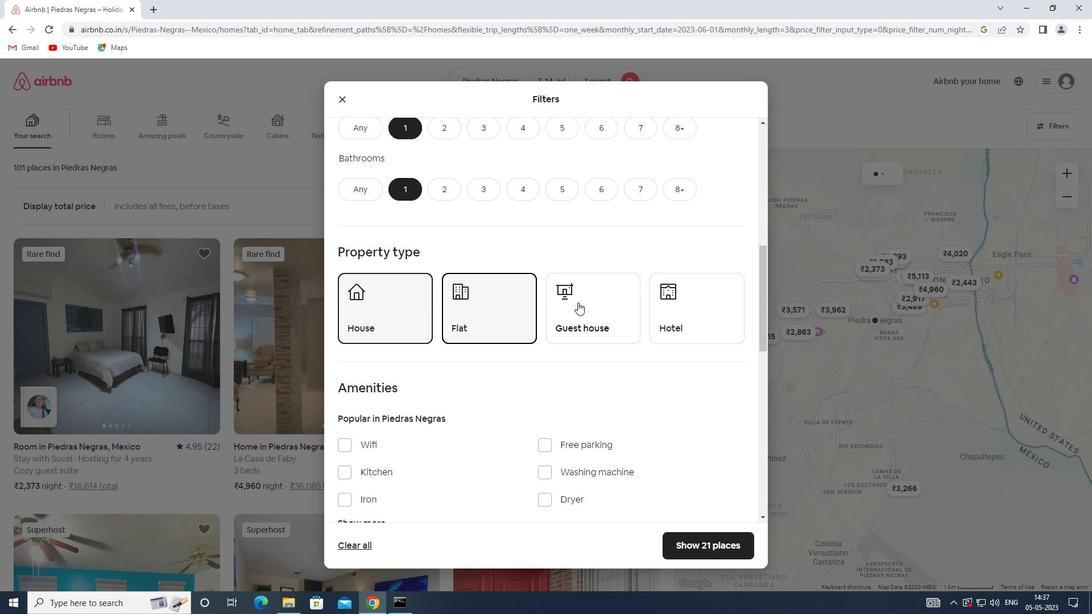 
Action: Mouse moved to (672, 302)
Screenshot: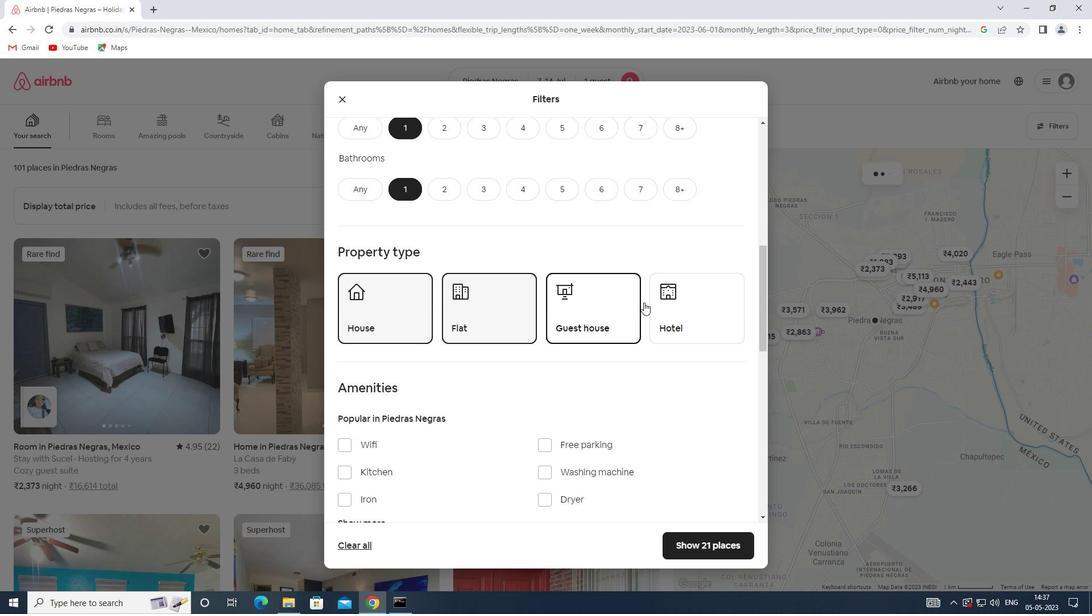 
Action: Mouse pressed left at (672, 302)
Screenshot: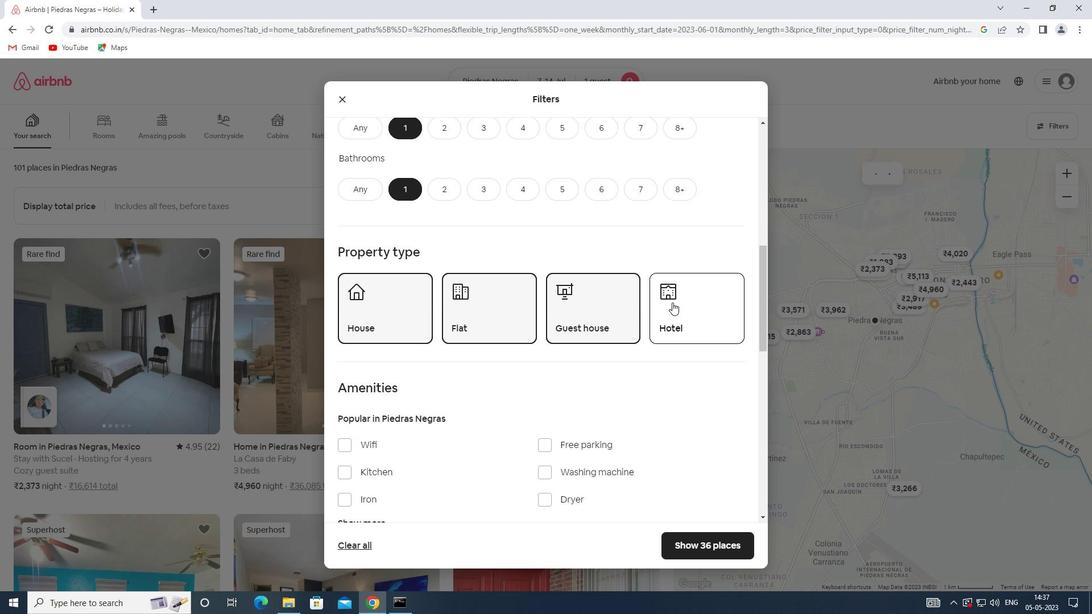 
Action: Mouse moved to (509, 295)
Screenshot: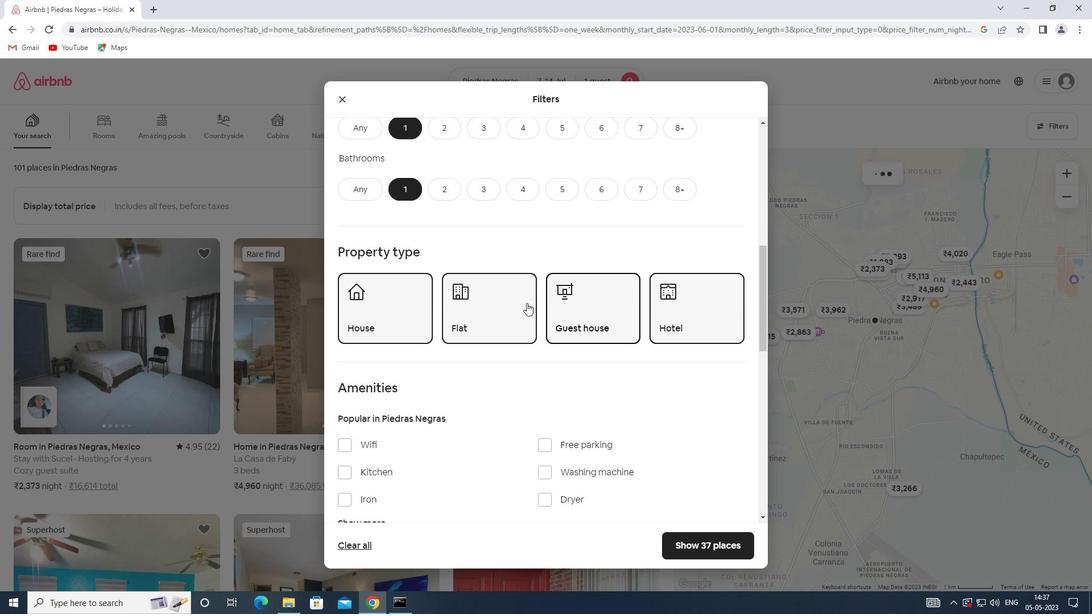 
Action: Mouse scrolled (509, 295) with delta (0, 0)
Screenshot: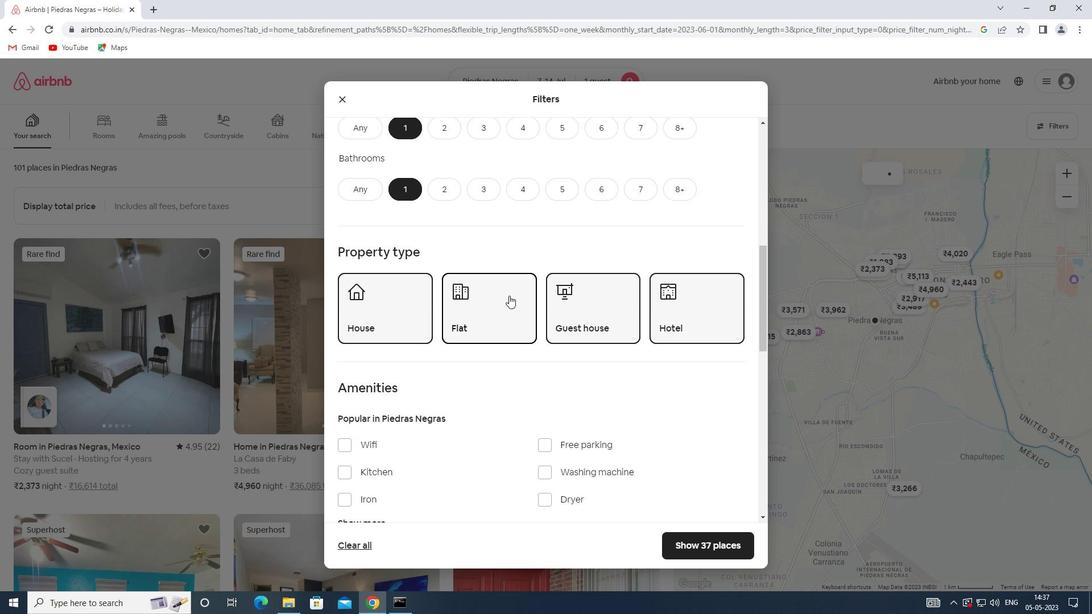 
Action: Mouse scrolled (509, 295) with delta (0, 0)
Screenshot: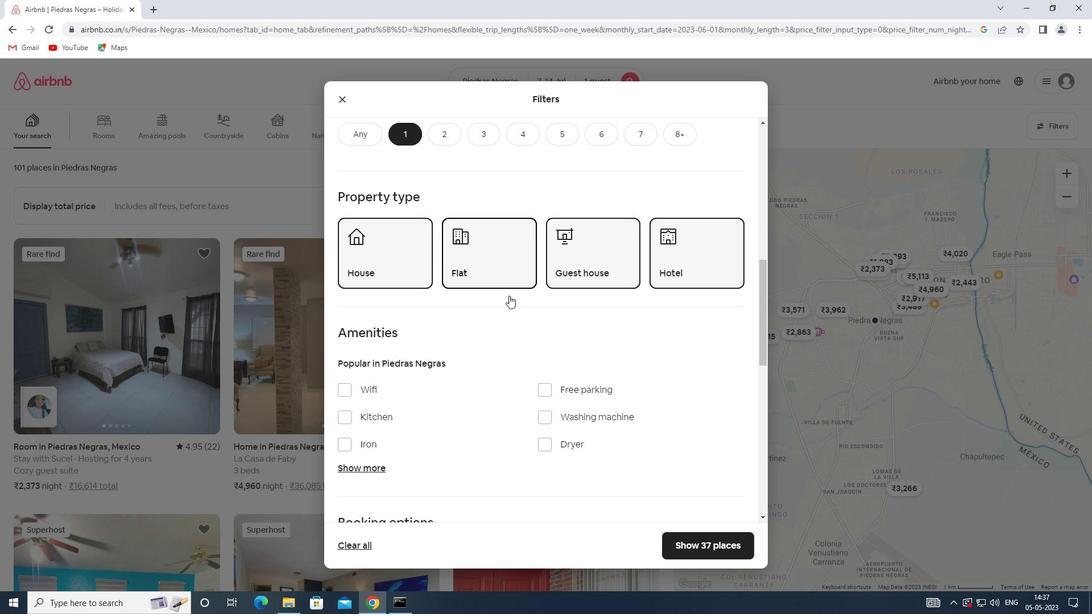 
Action: Mouse scrolled (509, 295) with delta (0, 0)
Screenshot: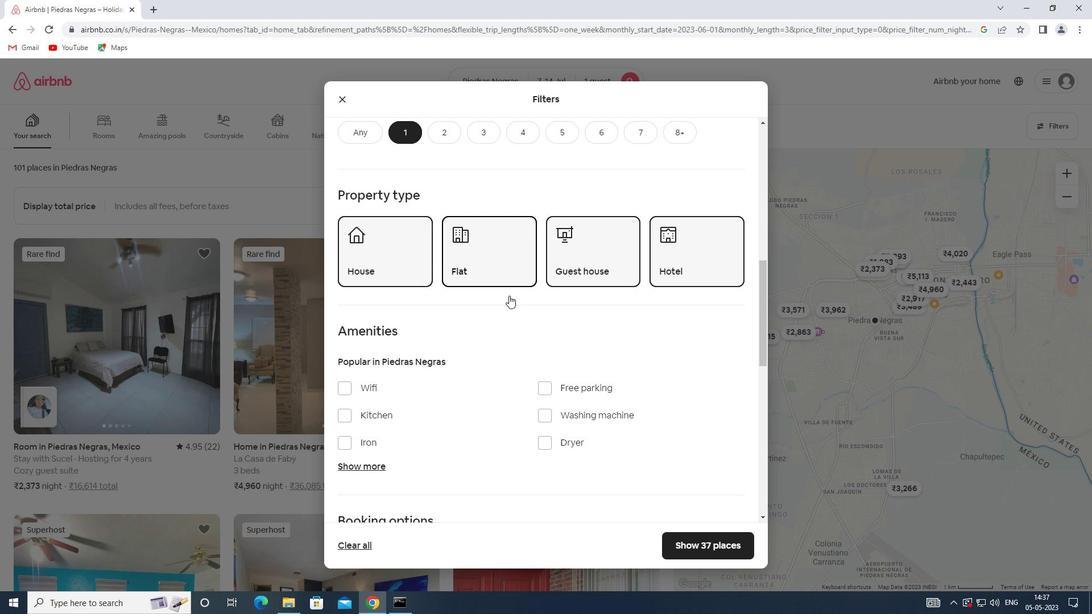 
Action: Mouse moved to (369, 277)
Screenshot: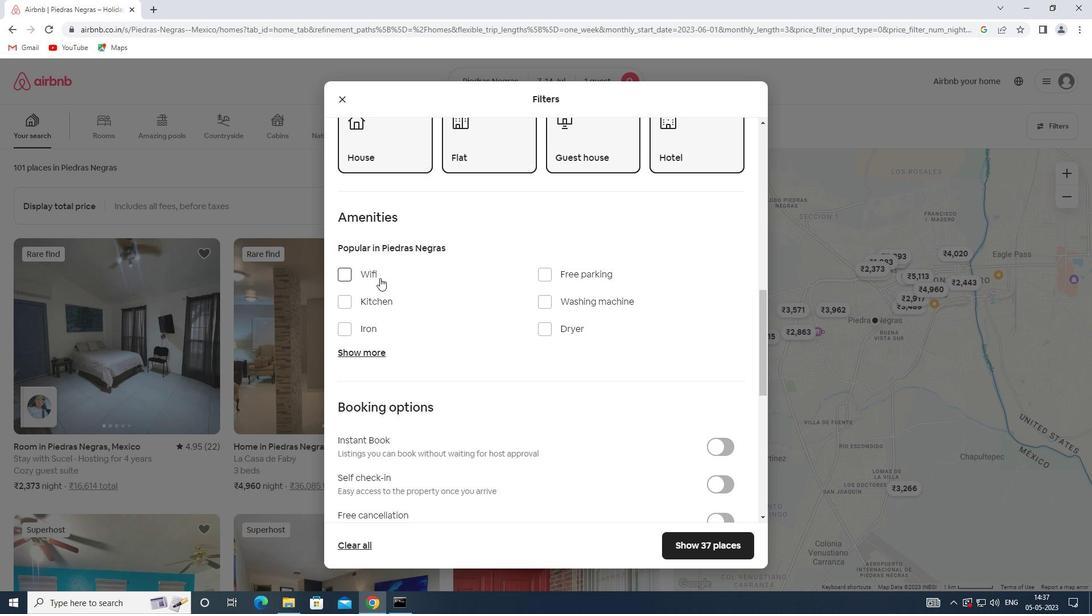 
Action: Mouse pressed left at (369, 277)
Screenshot: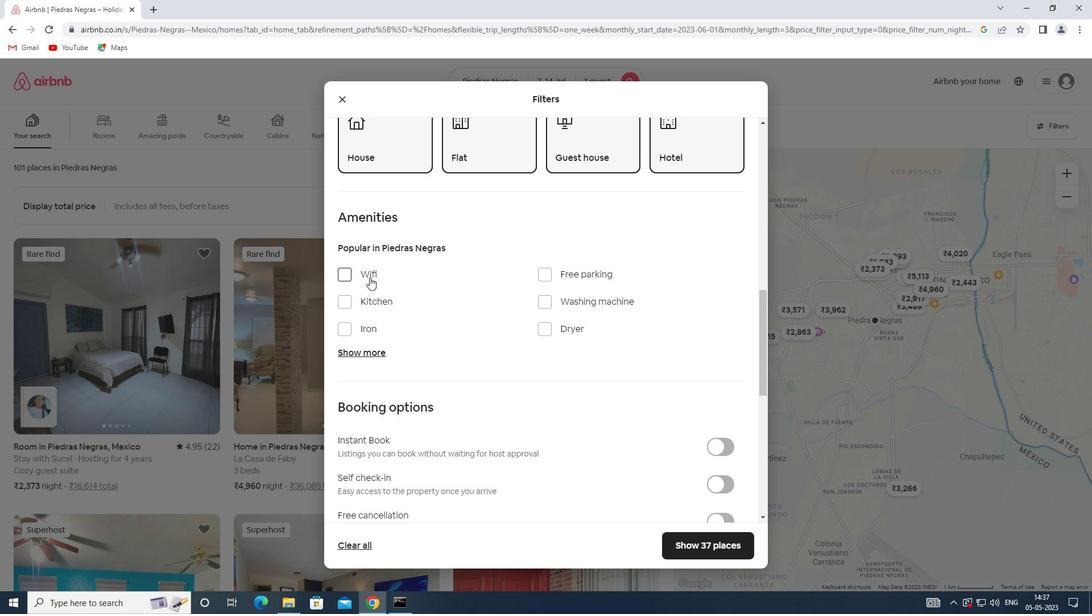 
Action: Mouse moved to (483, 271)
Screenshot: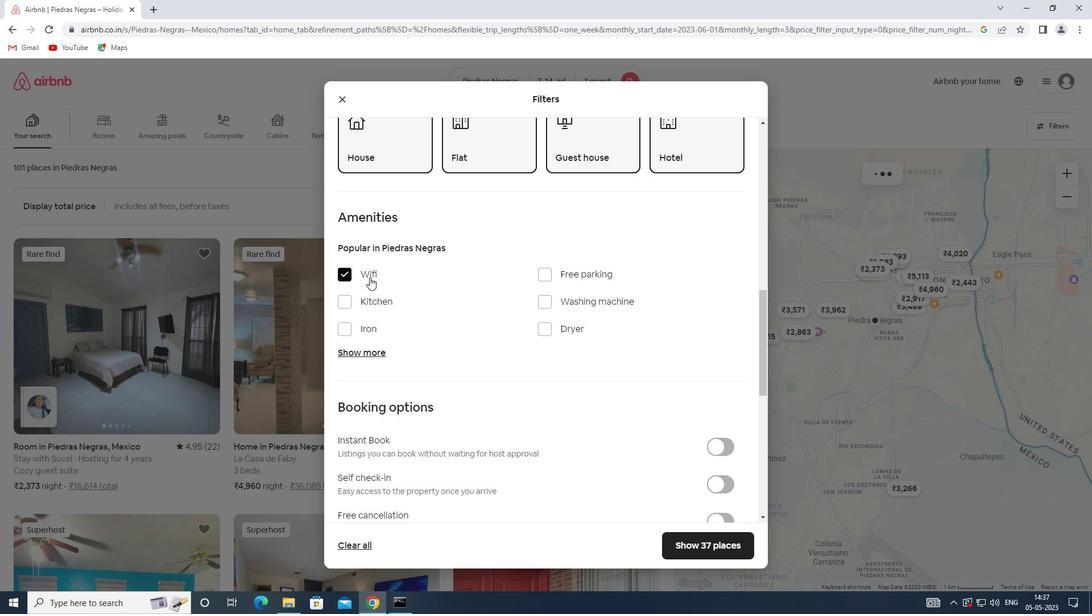 
Action: Mouse scrolled (483, 270) with delta (0, 0)
Screenshot: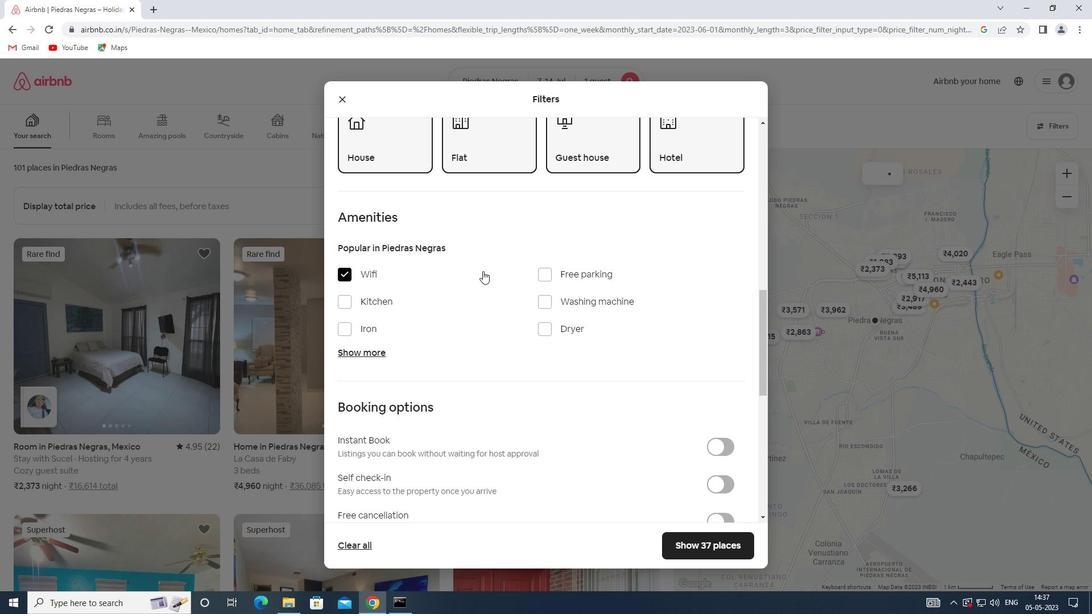 
Action: Mouse scrolled (483, 270) with delta (0, 0)
Screenshot: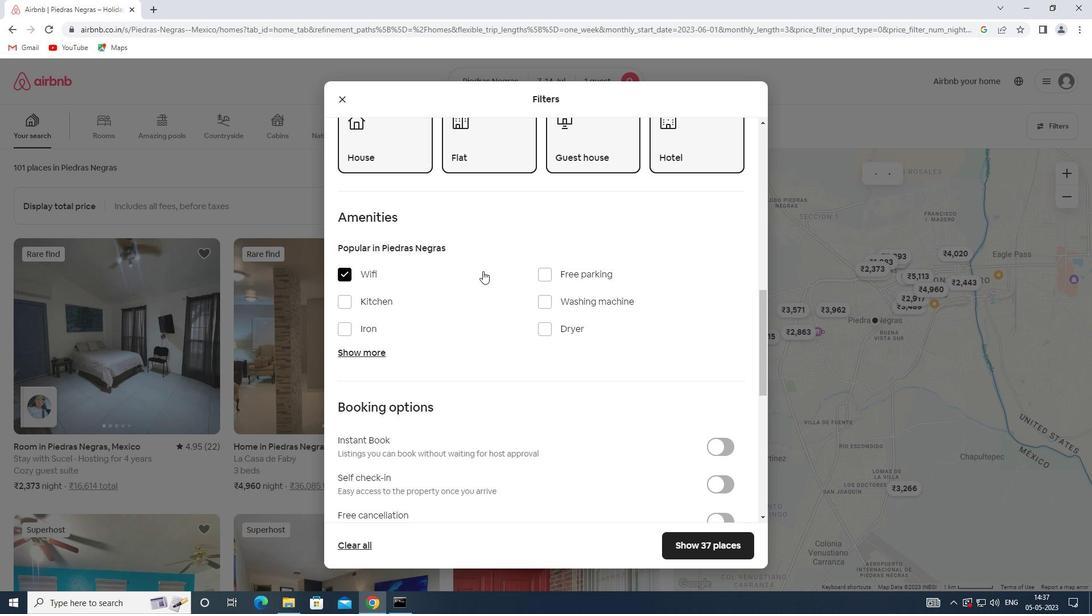 
Action: Mouse scrolled (483, 270) with delta (0, 0)
Screenshot: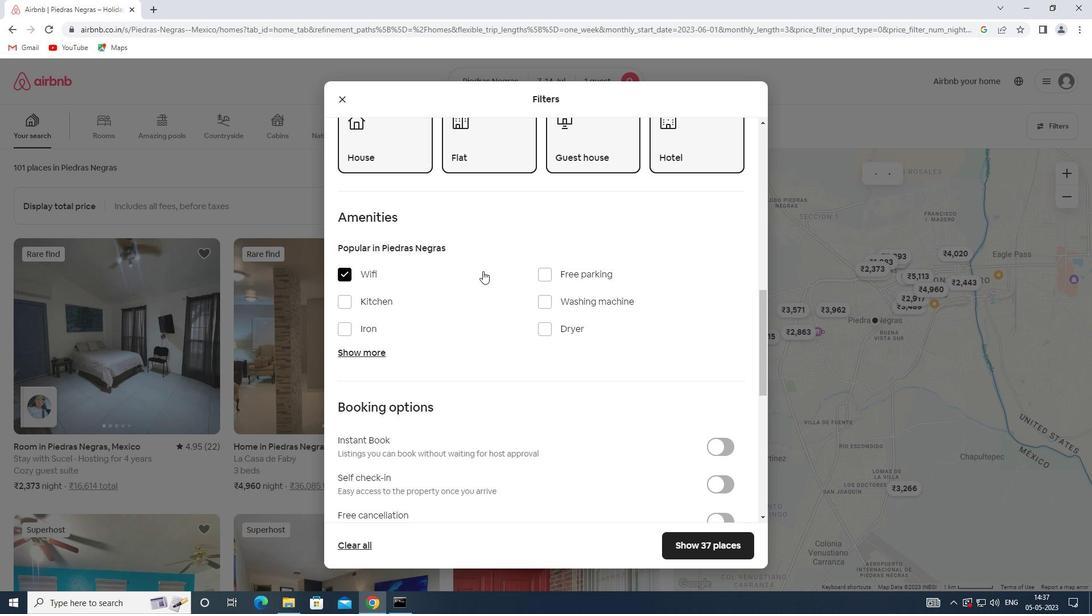 
Action: Mouse moved to (722, 303)
Screenshot: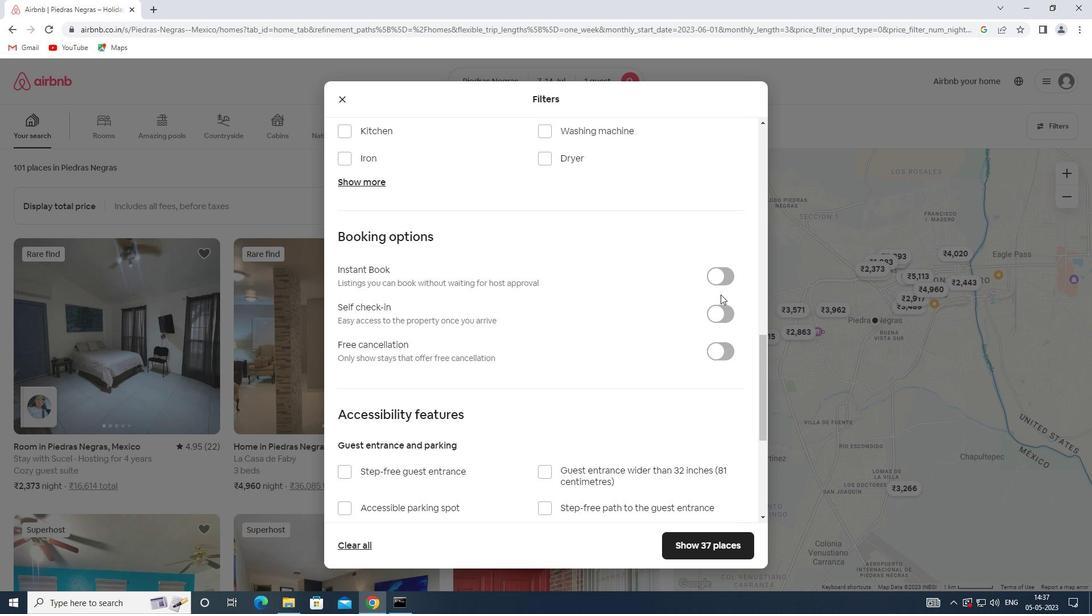
Action: Mouse pressed left at (722, 303)
Screenshot: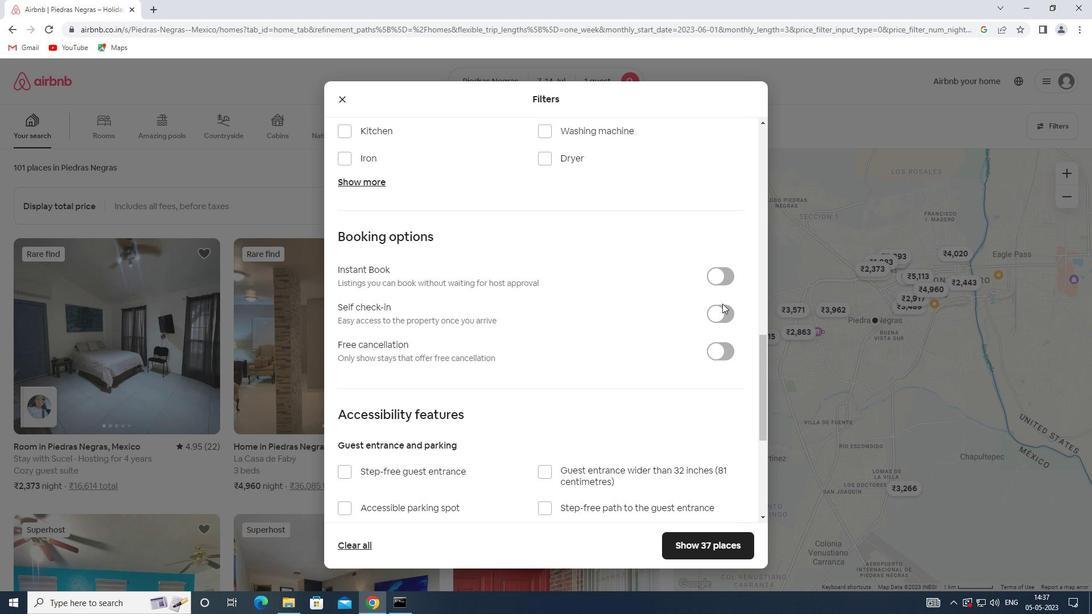 
Action: Mouse moved to (720, 318)
Screenshot: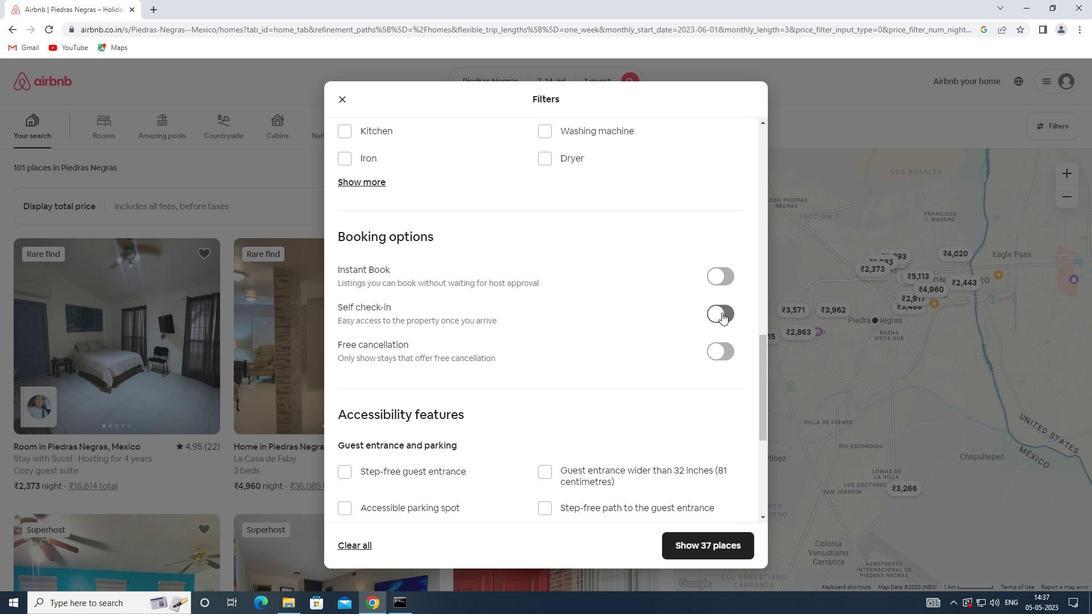 
Action: Mouse pressed left at (720, 318)
Screenshot: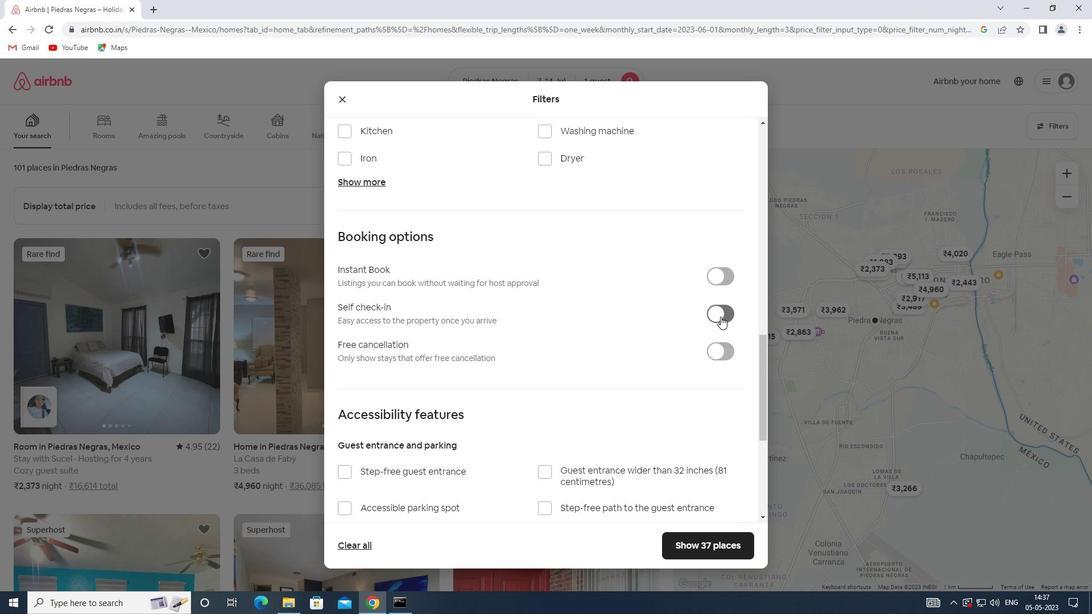 
Action: Mouse moved to (433, 288)
Screenshot: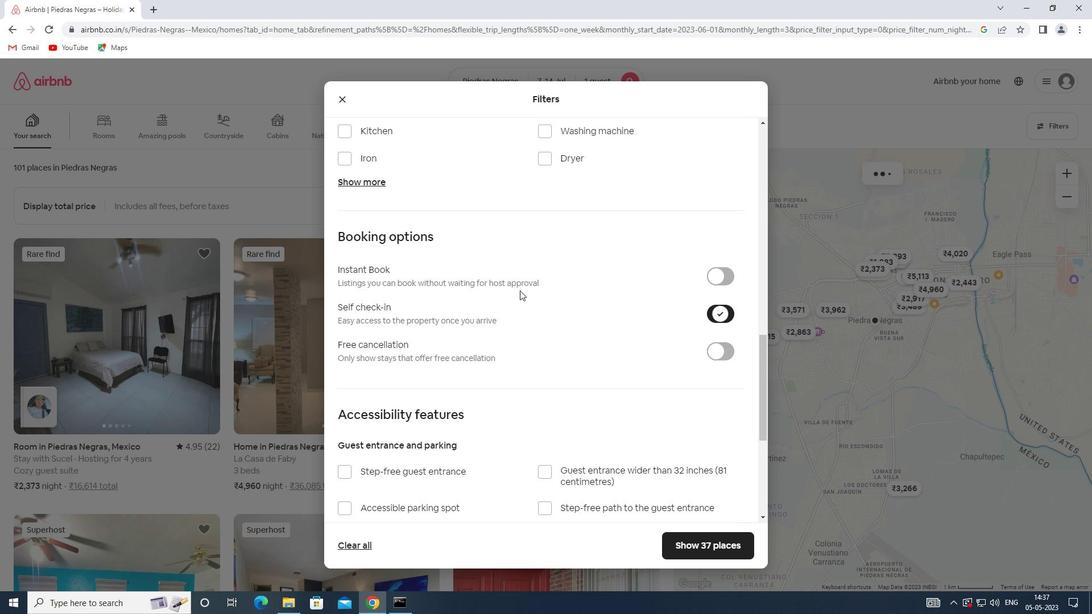 
Action: Mouse scrolled (433, 287) with delta (0, 0)
Screenshot: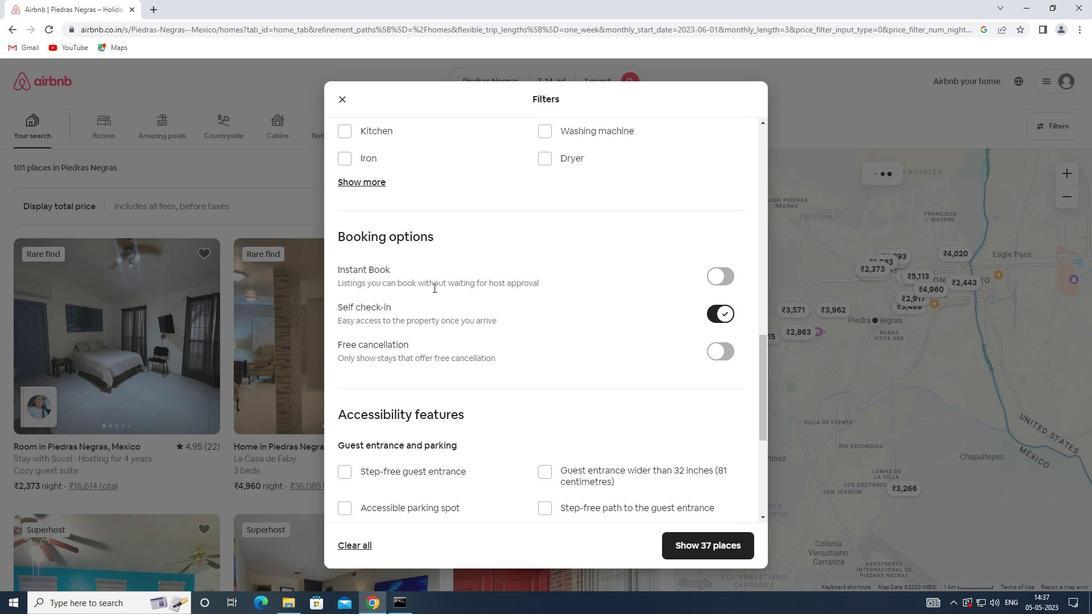 
Action: Mouse scrolled (433, 287) with delta (0, 0)
Screenshot: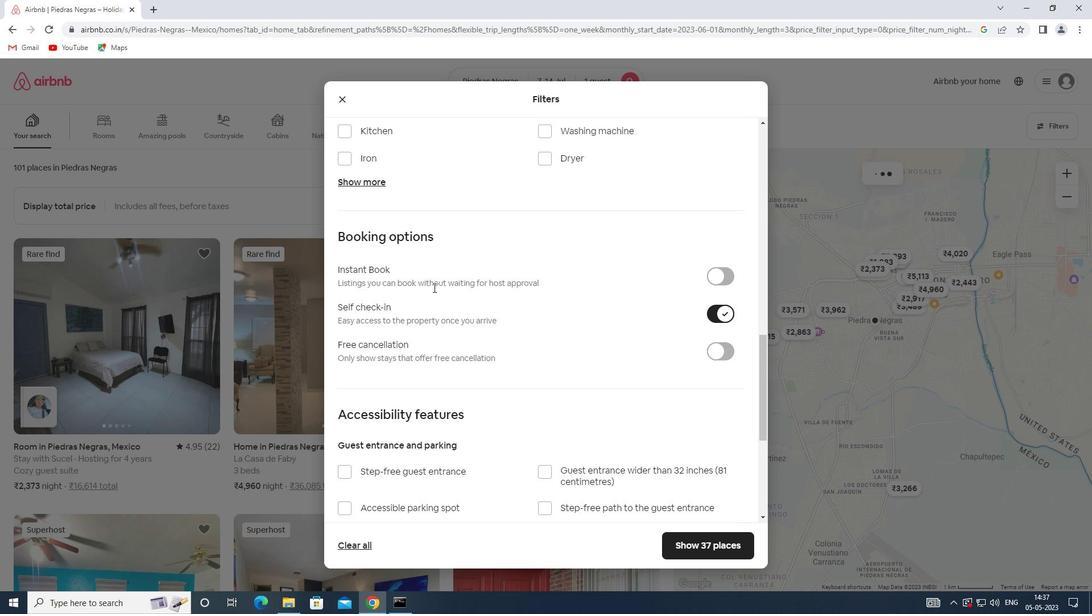 
Action: Mouse scrolled (433, 287) with delta (0, 0)
Screenshot: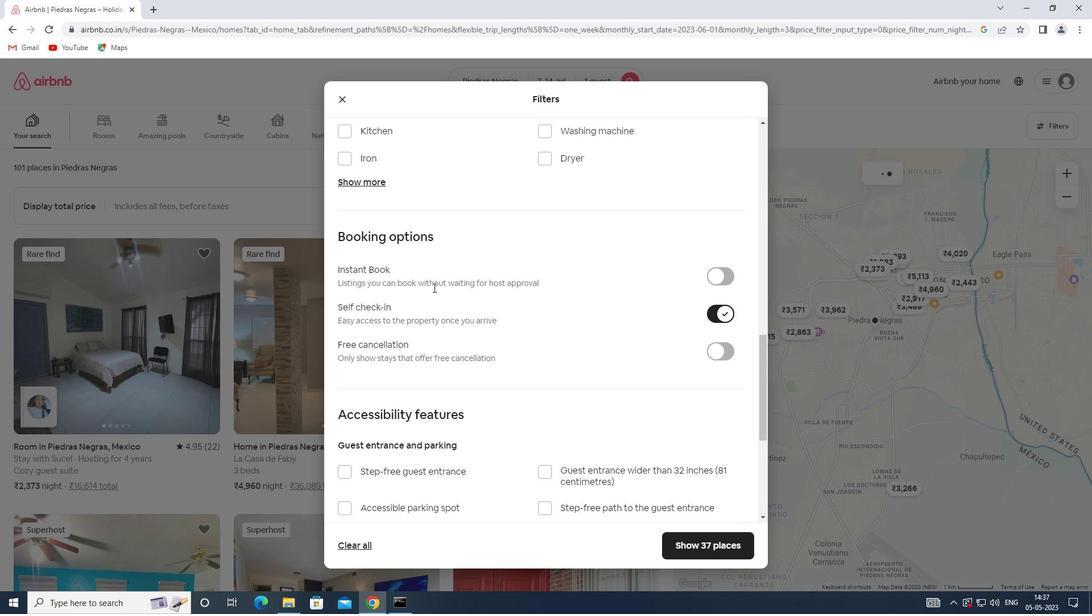 
Action: Mouse moved to (433, 288)
Screenshot: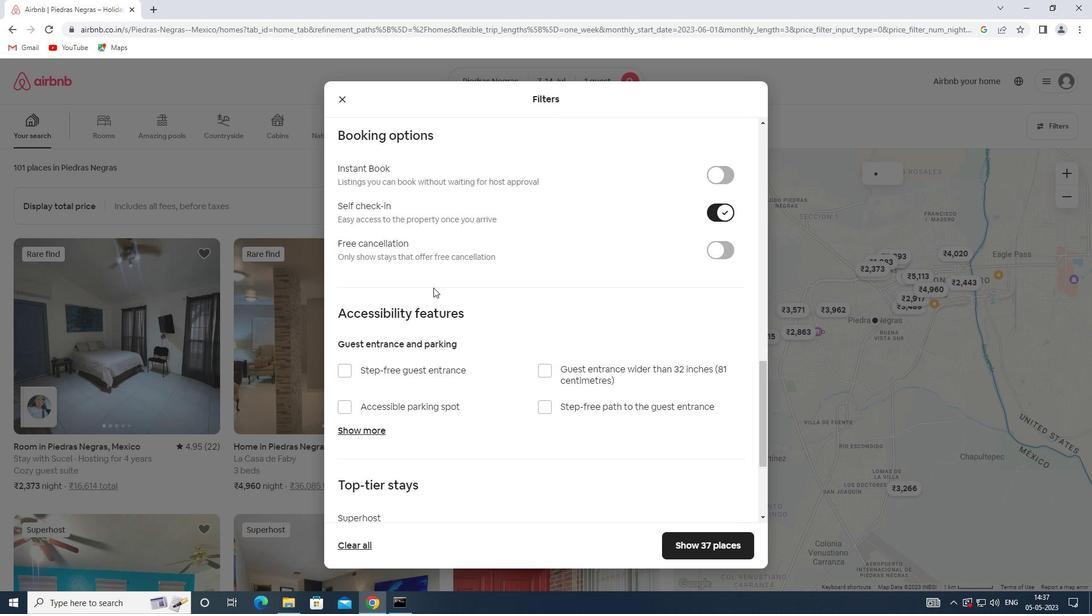 
Action: Mouse scrolled (433, 287) with delta (0, 0)
Screenshot: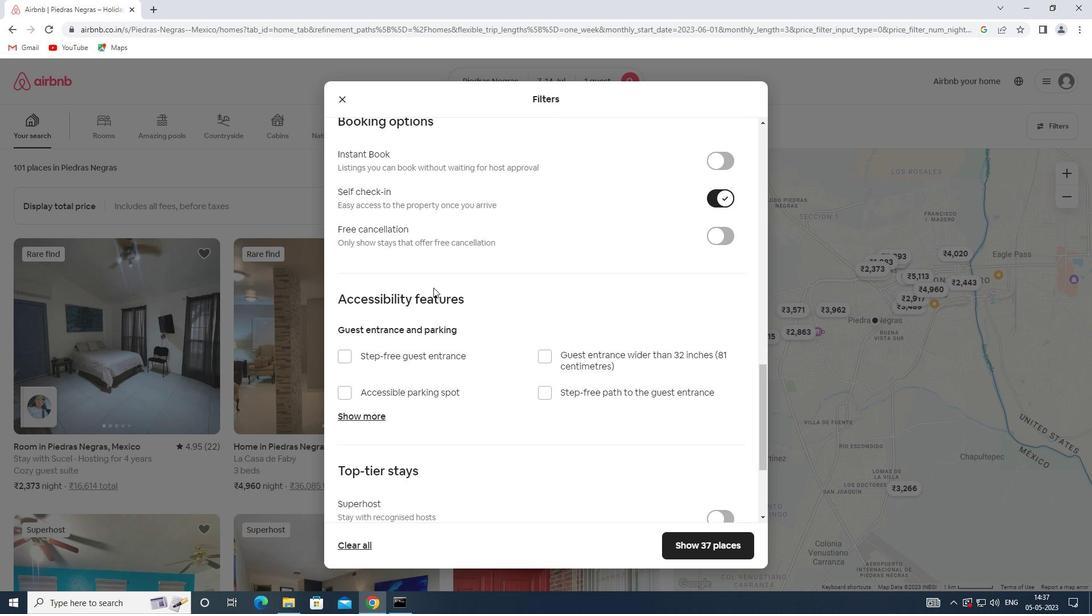 
Action: Mouse scrolled (433, 287) with delta (0, 0)
Screenshot: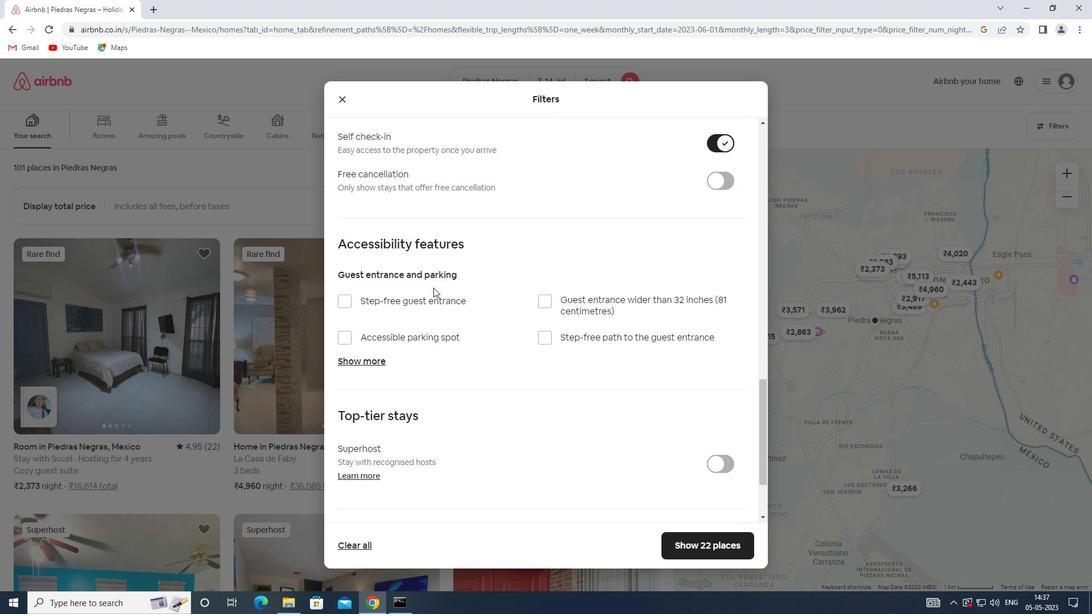 
Action: Mouse scrolled (433, 287) with delta (0, 0)
Screenshot: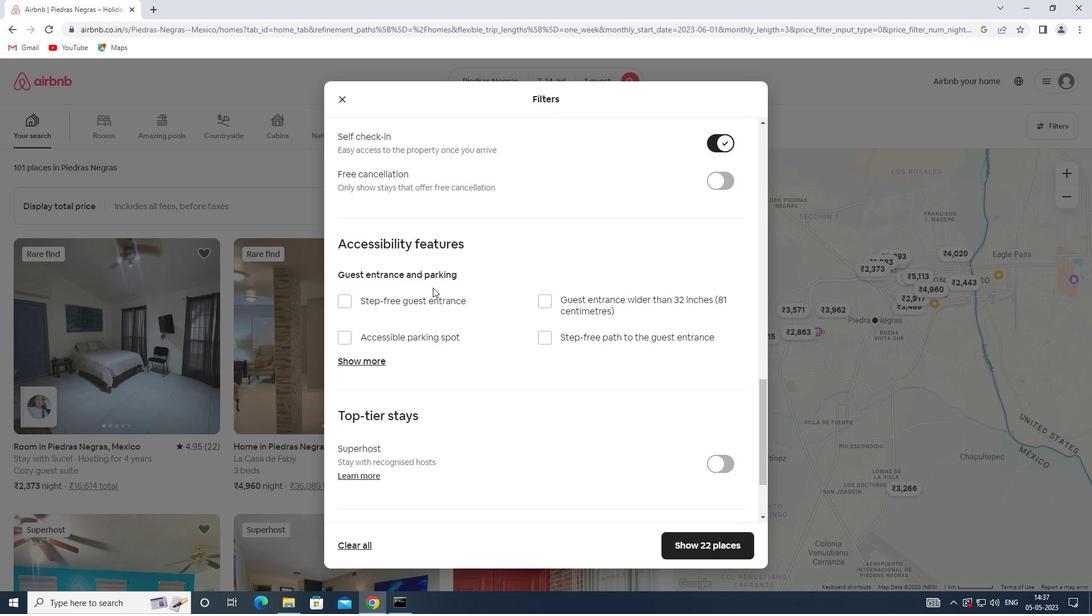 
Action: Mouse scrolled (433, 287) with delta (0, 0)
Screenshot: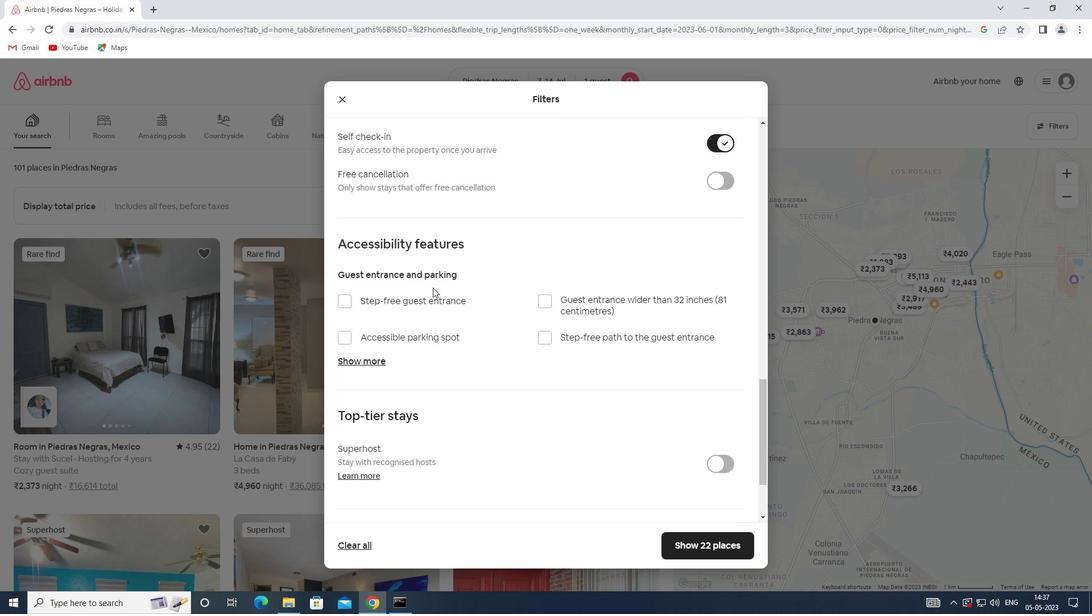 
Action: Mouse moved to (368, 467)
Screenshot: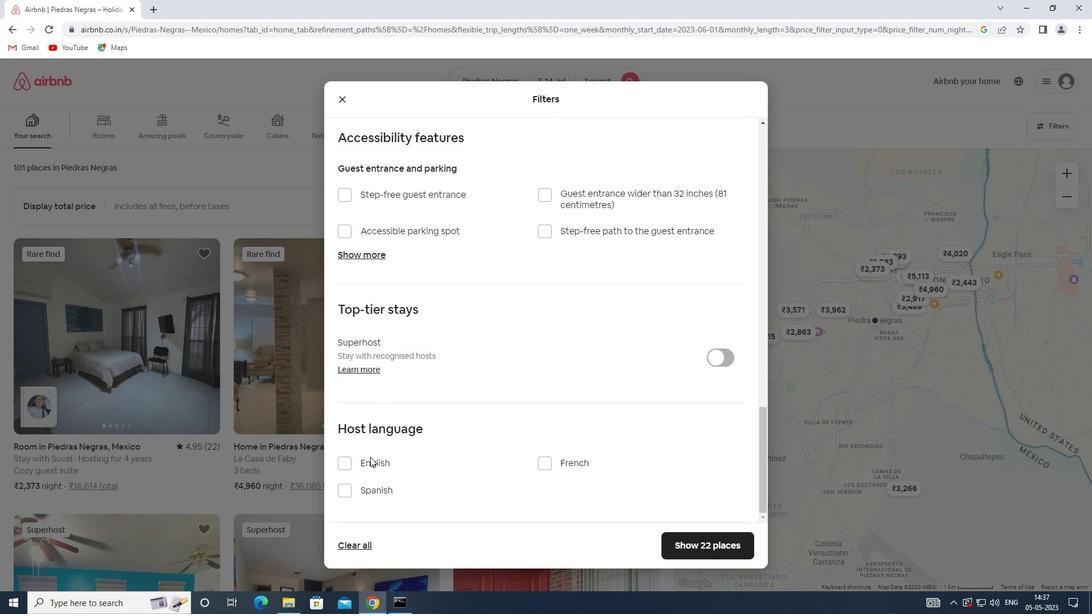 
Action: Mouse pressed left at (368, 467)
Screenshot: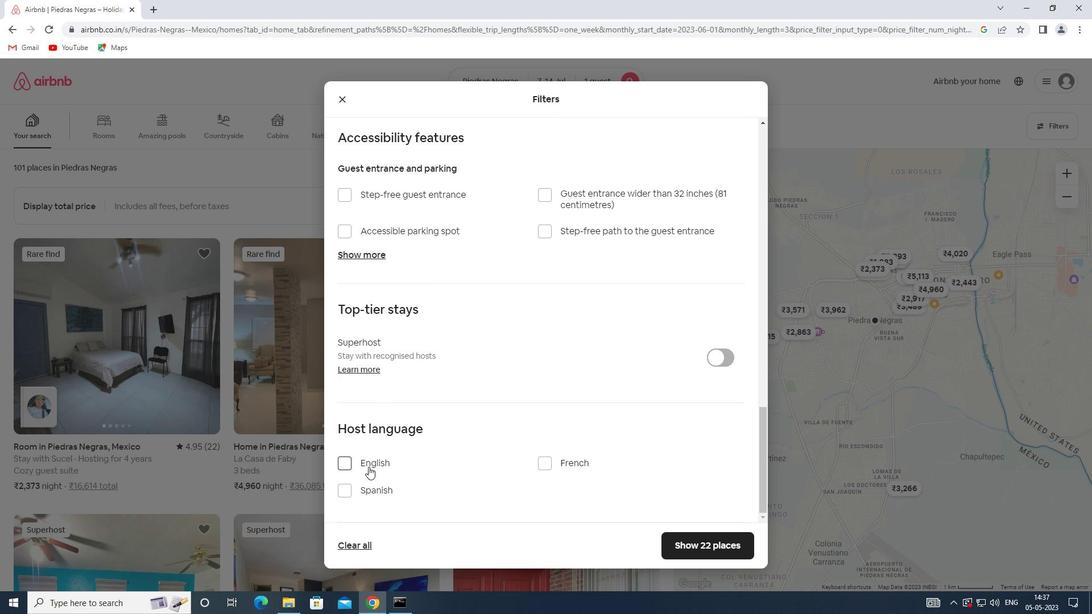 
Action: Mouse moved to (695, 551)
Screenshot: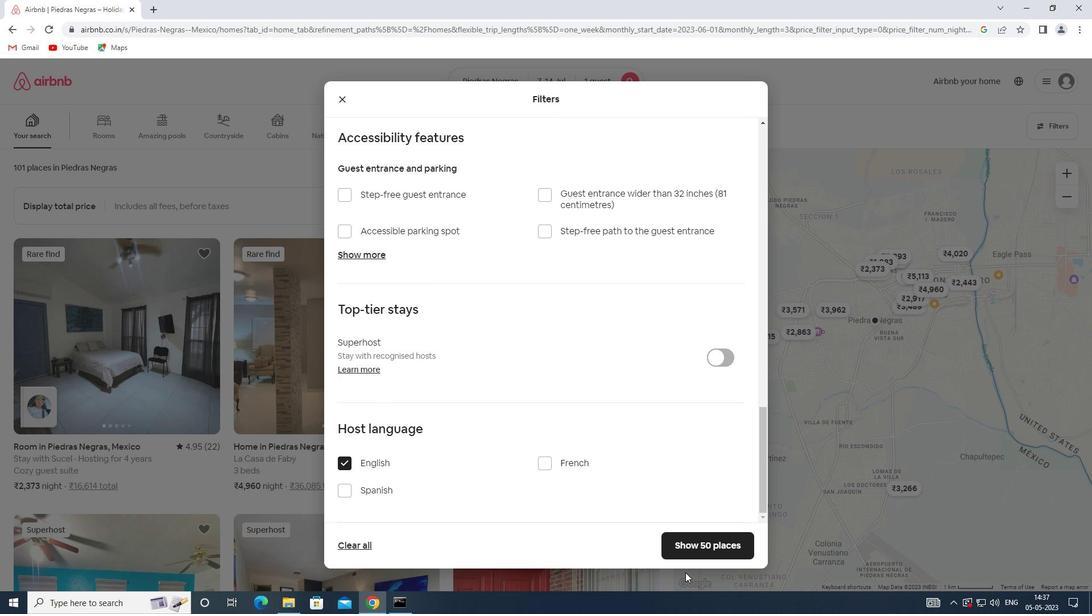 
Action: Mouse pressed left at (695, 551)
Screenshot: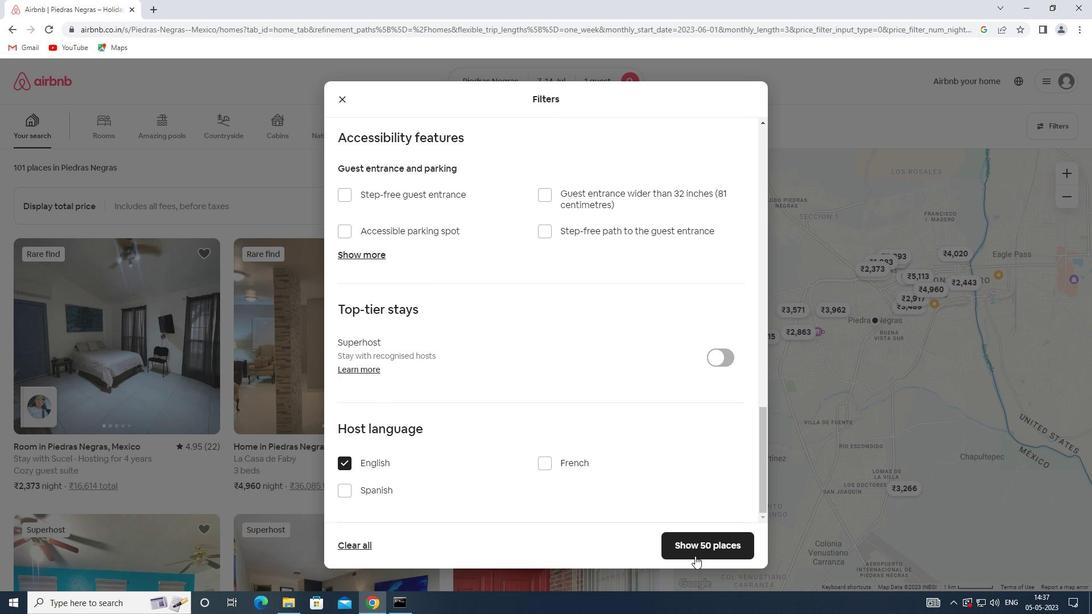 
